 Task: Find connections with filter location Ciro Redondo with filter topic #productmanagementwith filter profile language Spanish with filter current company Lenovo with filter school Shri Mata Vaishno Devi University with filter industry Engineering Services with filter service category Date Entry with filter keywords title Sales Associate
Action: Mouse moved to (580, 76)
Screenshot: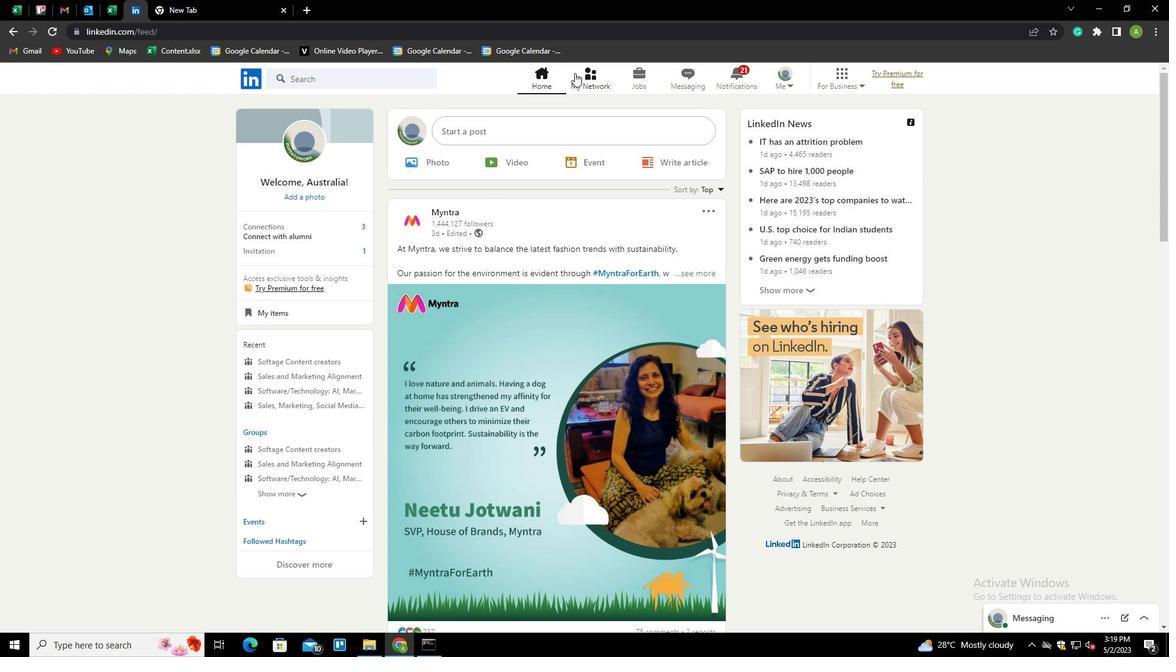 
Action: Mouse pressed left at (580, 76)
Screenshot: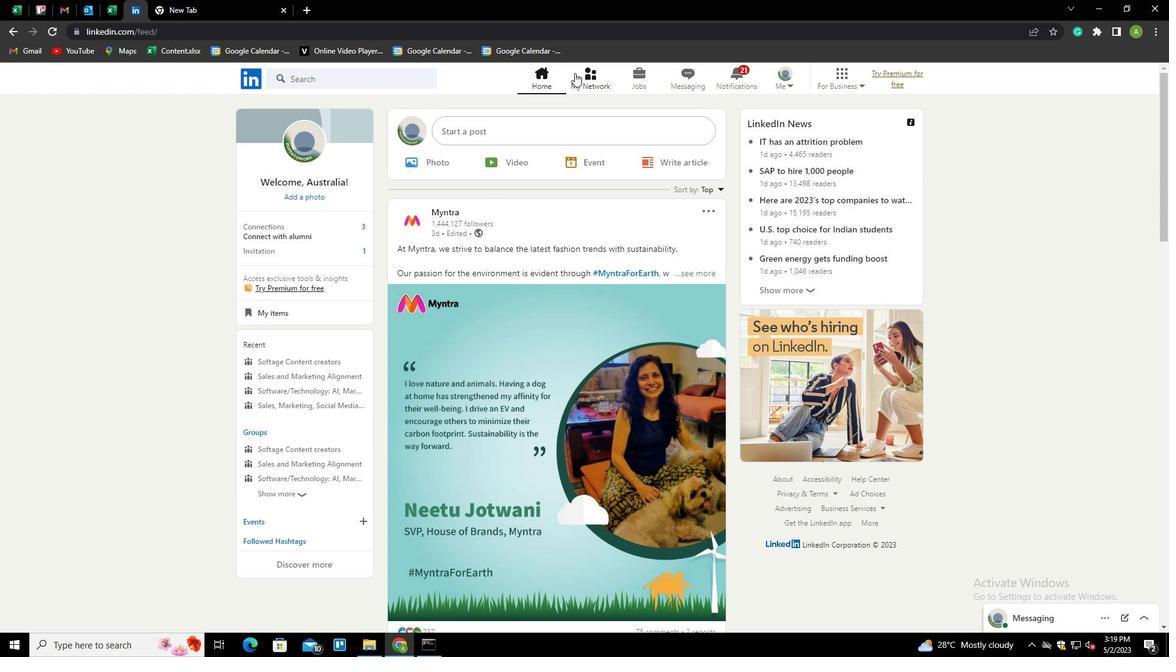 
Action: Mouse moved to (312, 144)
Screenshot: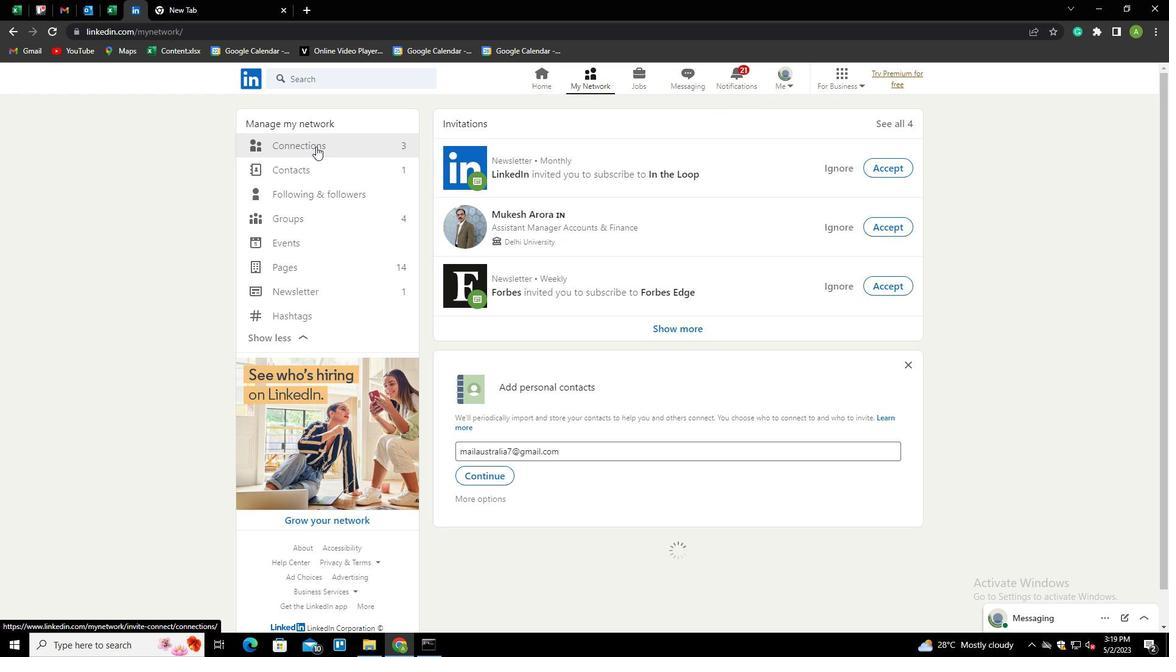 
Action: Mouse pressed left at (312, 144)
Screenshot: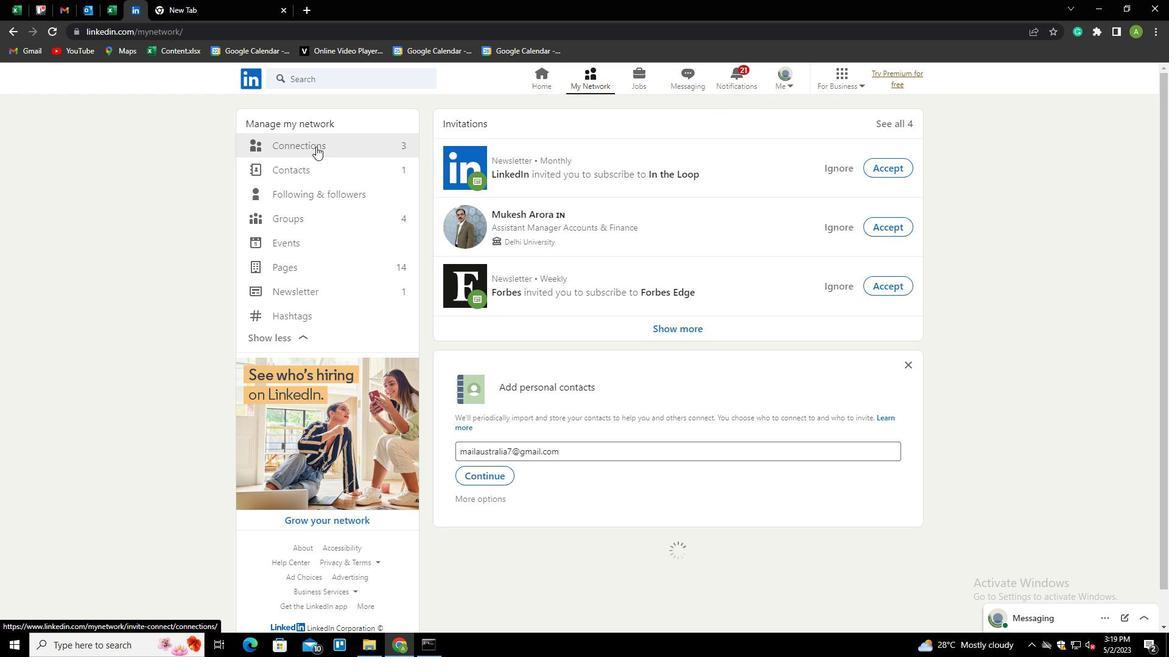 
Action: Mouse moved to (664, 144)
Screenshot: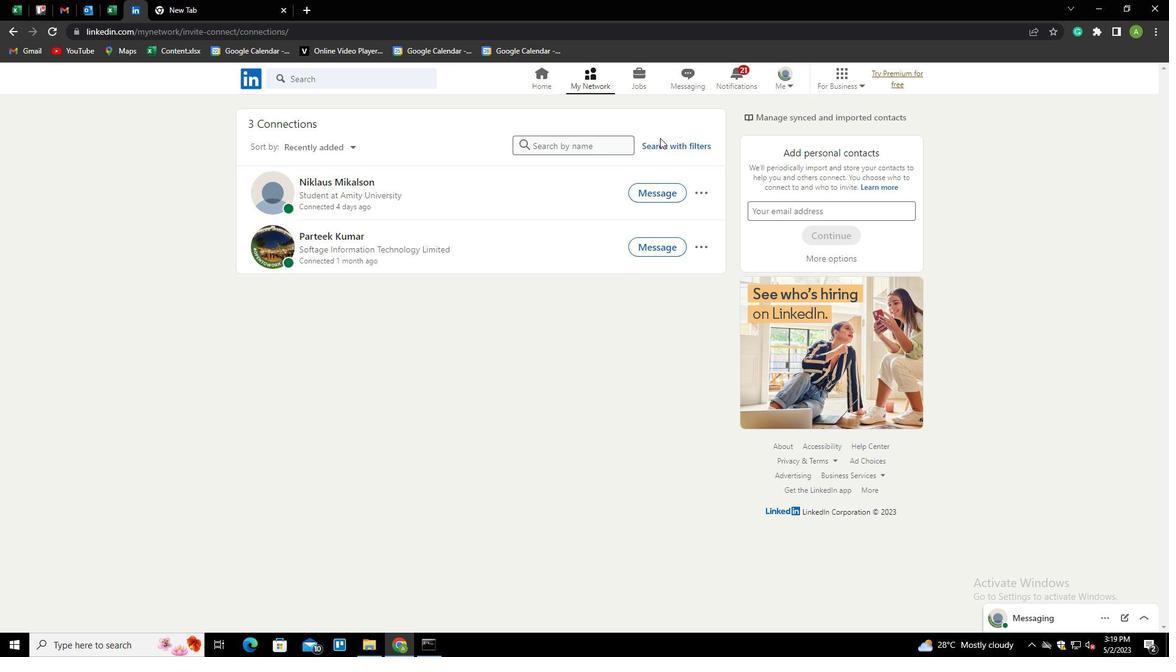 
Action: Mouse pressed left at (664, 144)
Screenshot: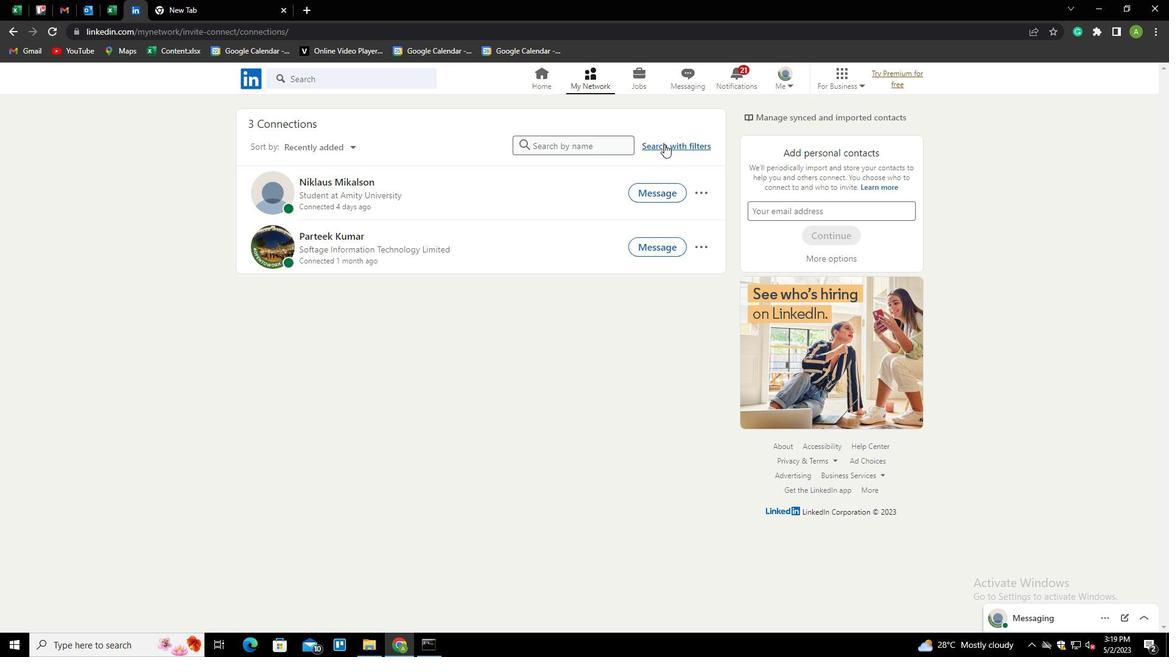 
Action: Mouse moved to (624, 112)
Screenshot: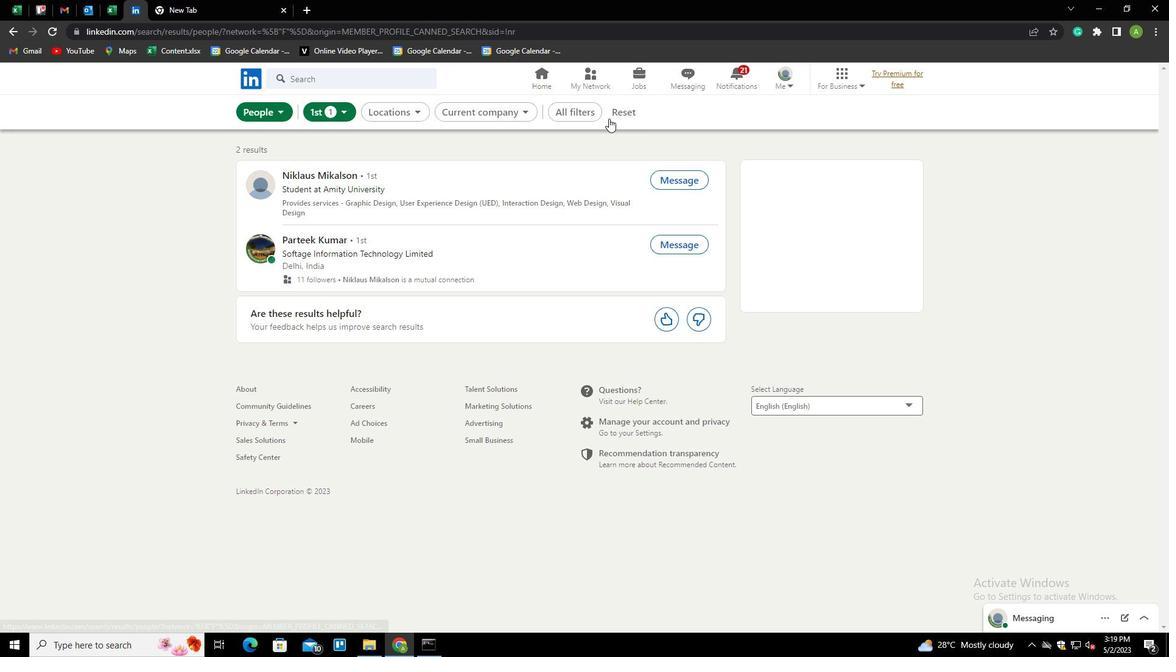 
Action: Mouse pressed left at (624, 112)
Screenshot: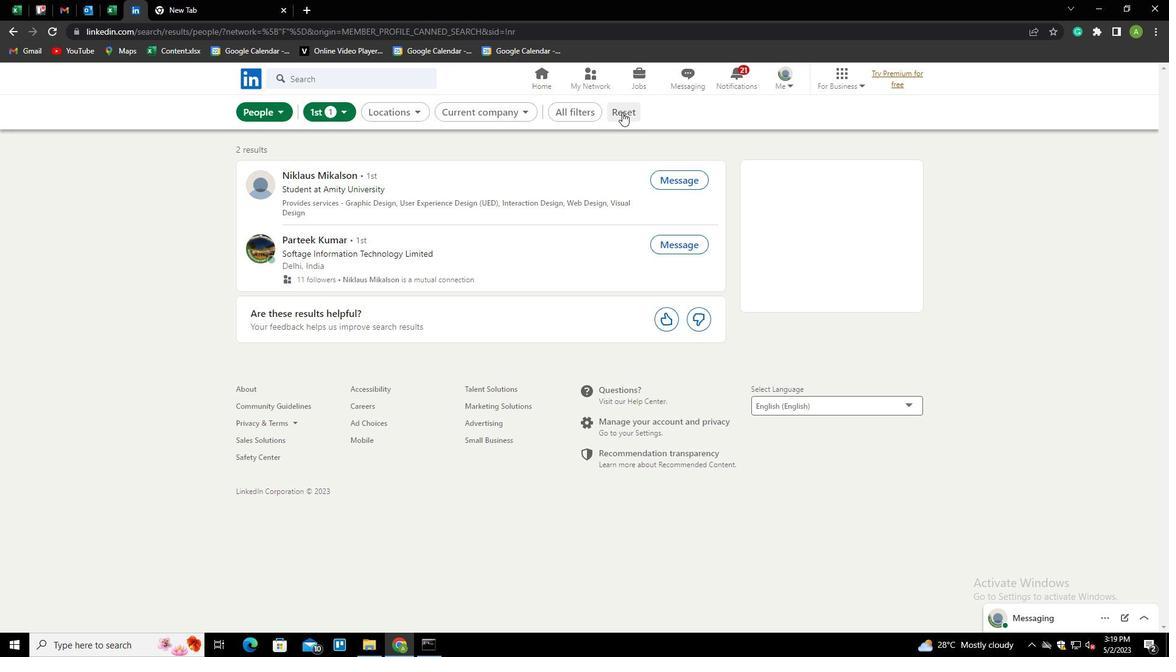 
Action: Mouse moved to (610, 110)
Screenshot: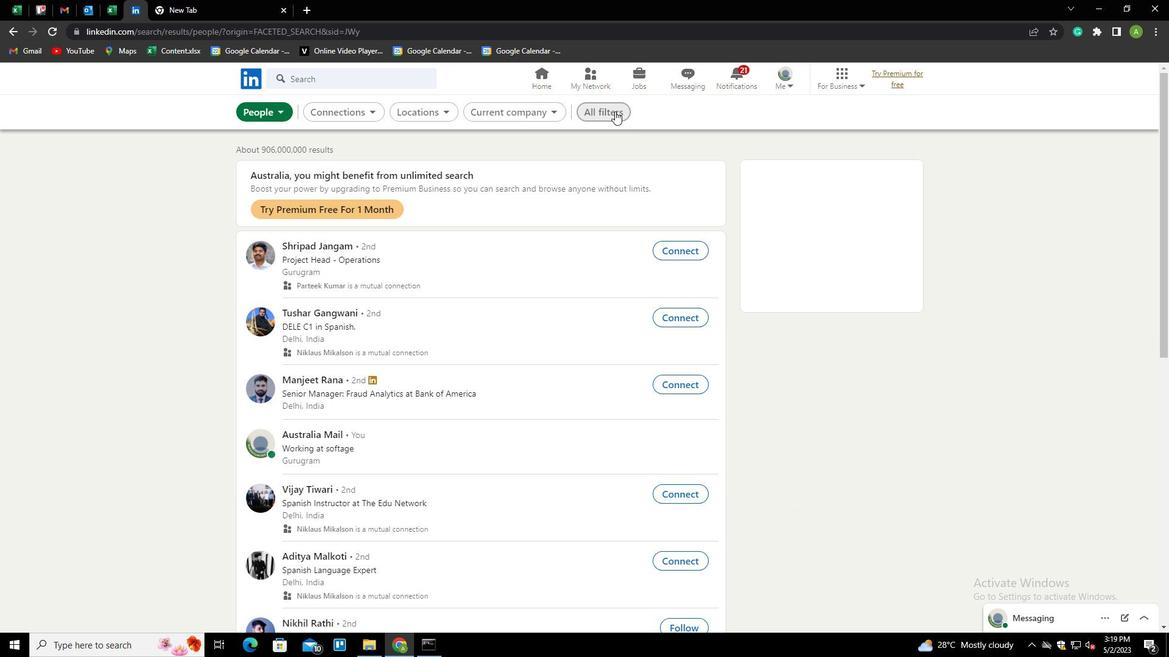 
Action: Mouse pressed left at (610, 110)
Screenshot: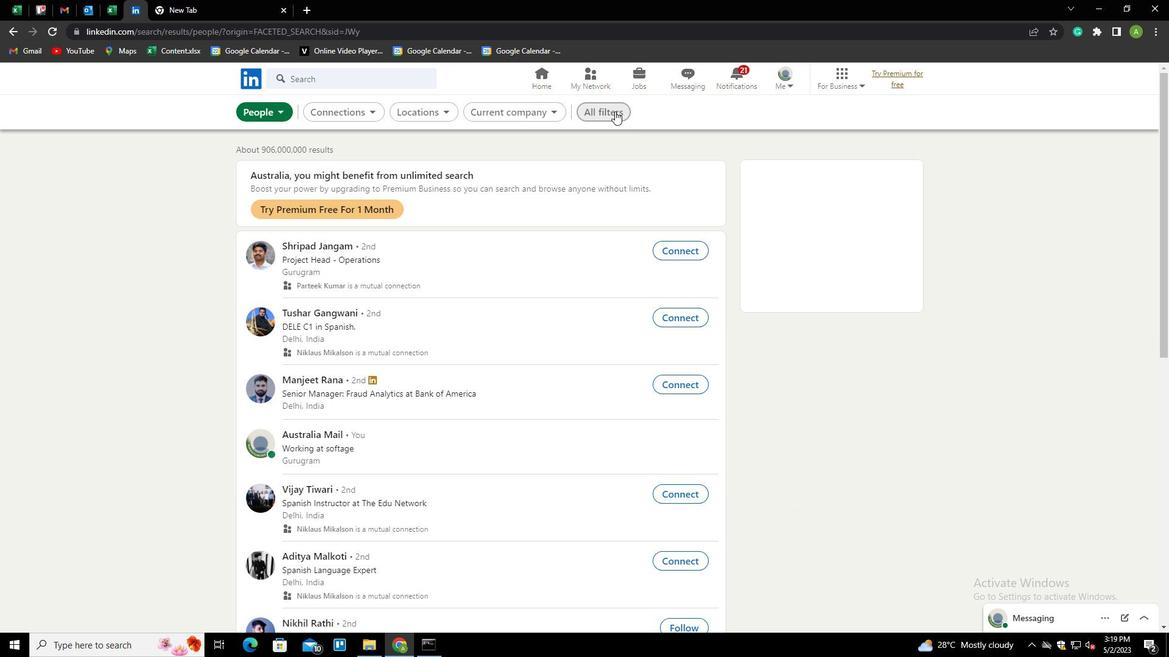 
Action: Mouse moved to (957, 274)
Screenshot: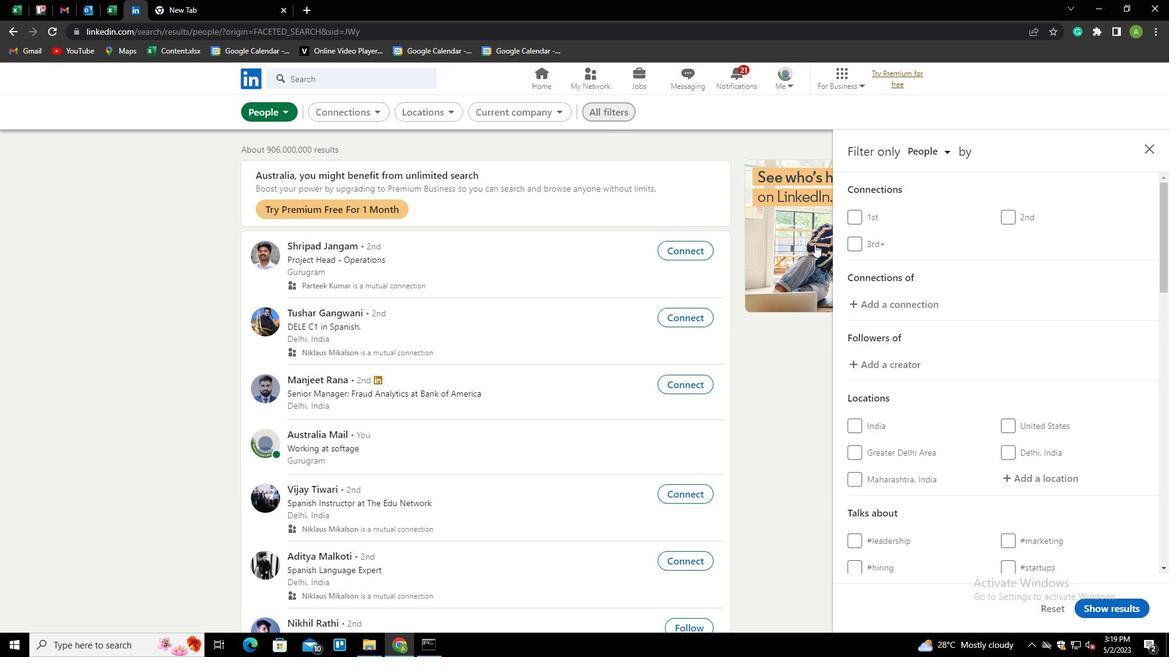 
Action: Mouse scrolled (957, 273) with delta (0, 0)
Screenshot: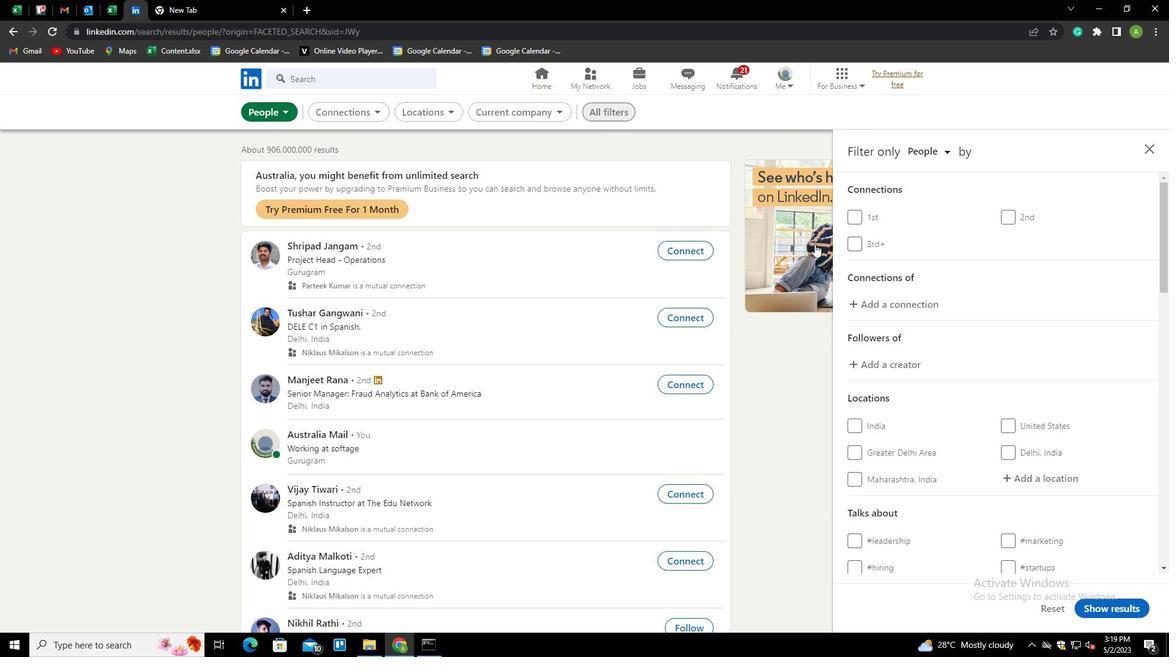 
Action: Mouse scrolled (957, 273) with delta (0, 0)
Screenshot: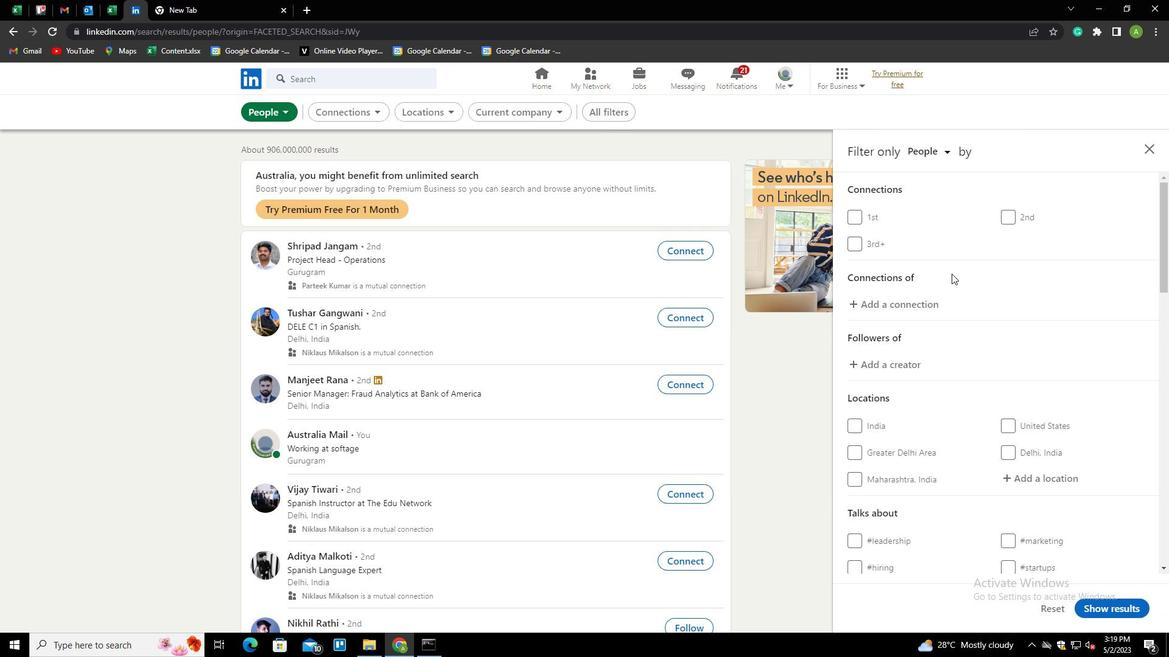 
Action: Mouse scrolled (957, 273) with delta (0, 0)
Screenshot: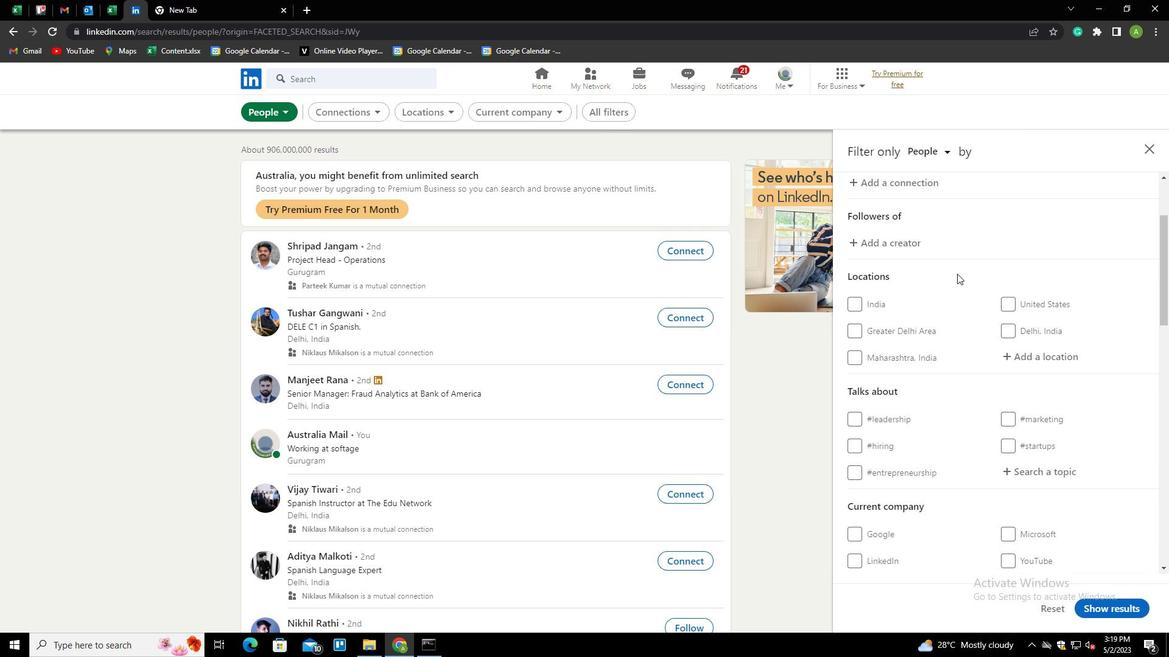 
Action: Mouse moved to (1037, 286)
Screenshot: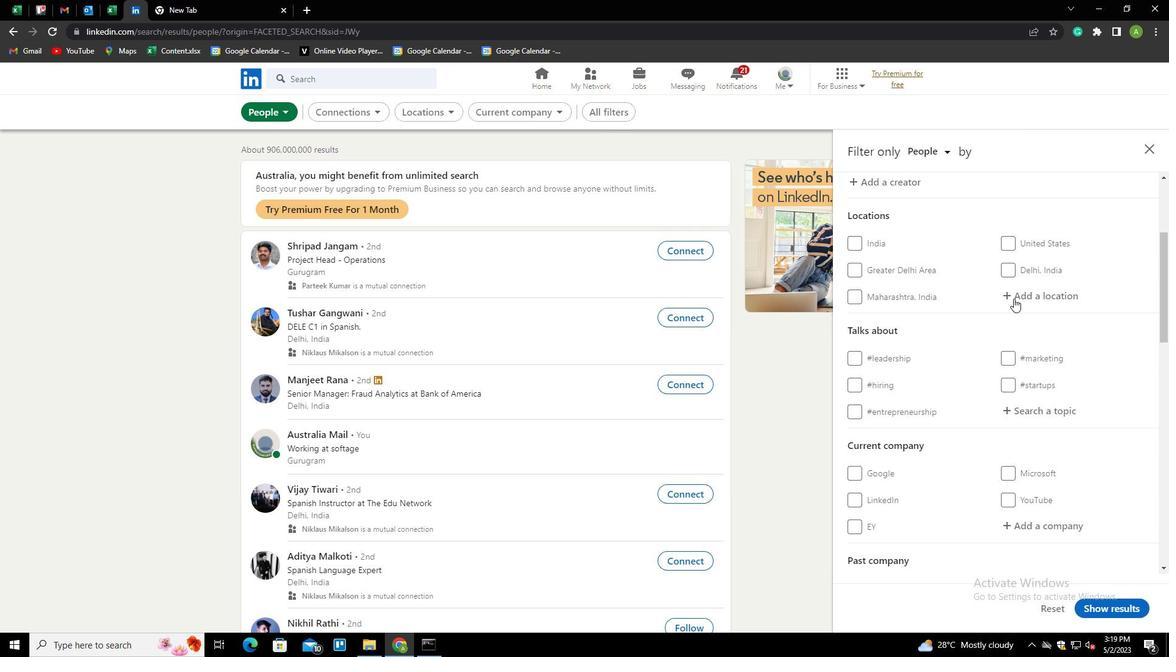 
Action: Mouse pressed left at (1037, 286)
Screenshot: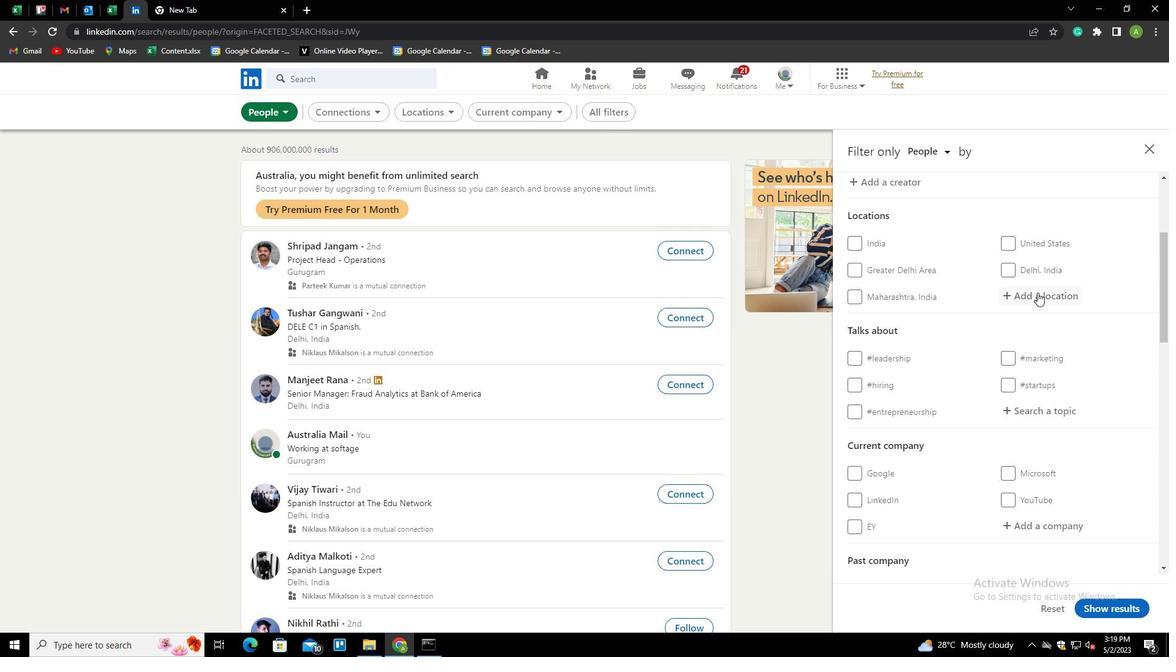 
Action: Mouse moved to (1037, 286)
Screenshot: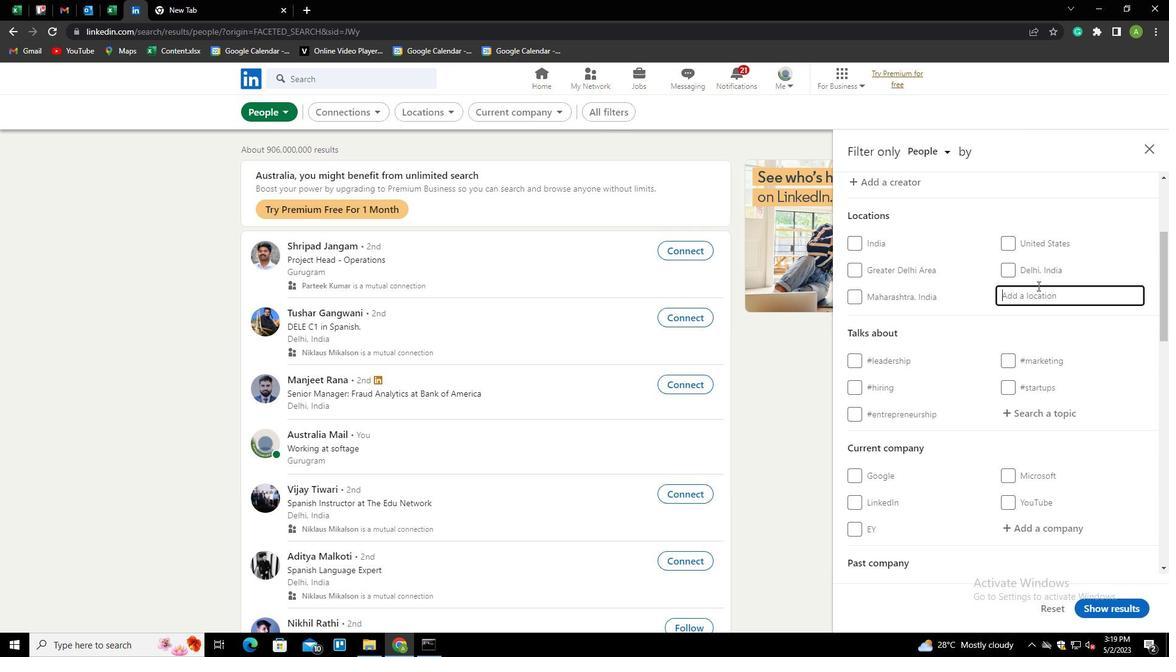 
Action: Key pressed <Key.shift>CIRO<Key.space><Key.shift>REDONDO
Screenshot: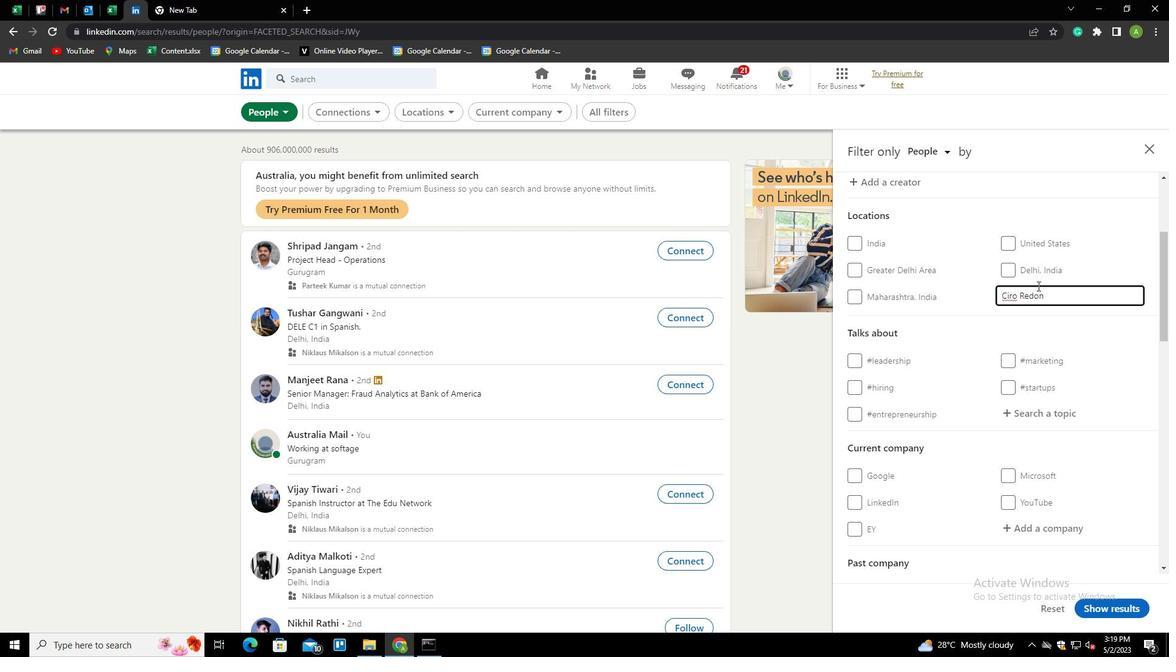 
Action: Mouse moved to (1072, 337)
Screenshot: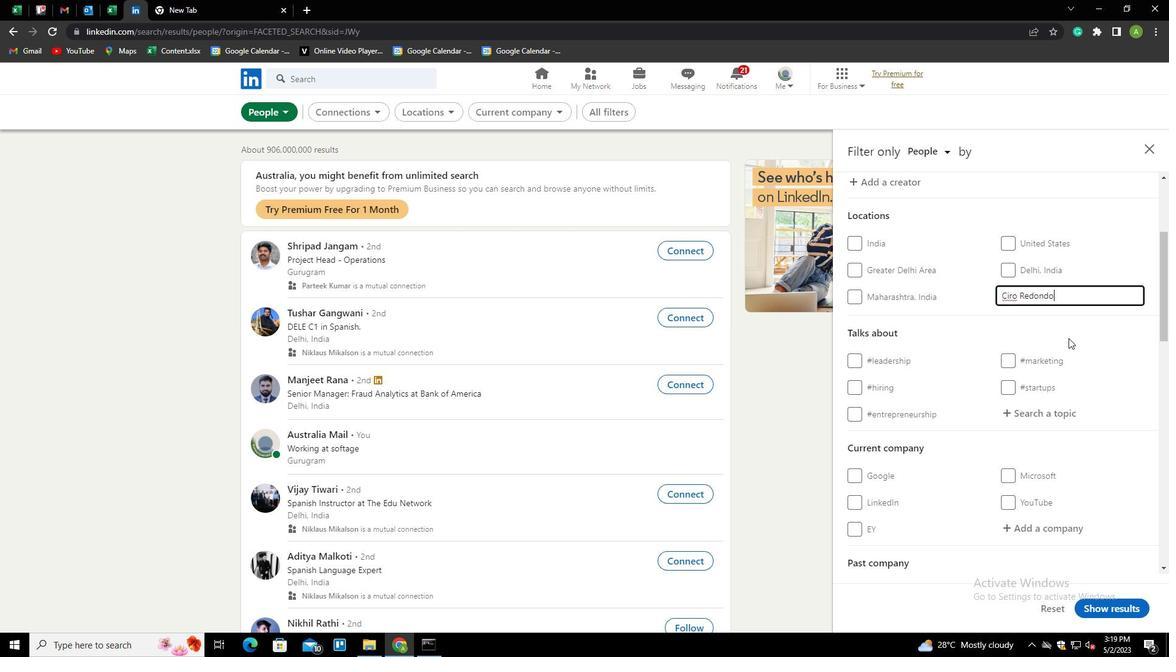 
Action: Mouse pressed left at (1072, 337)
Screenshot: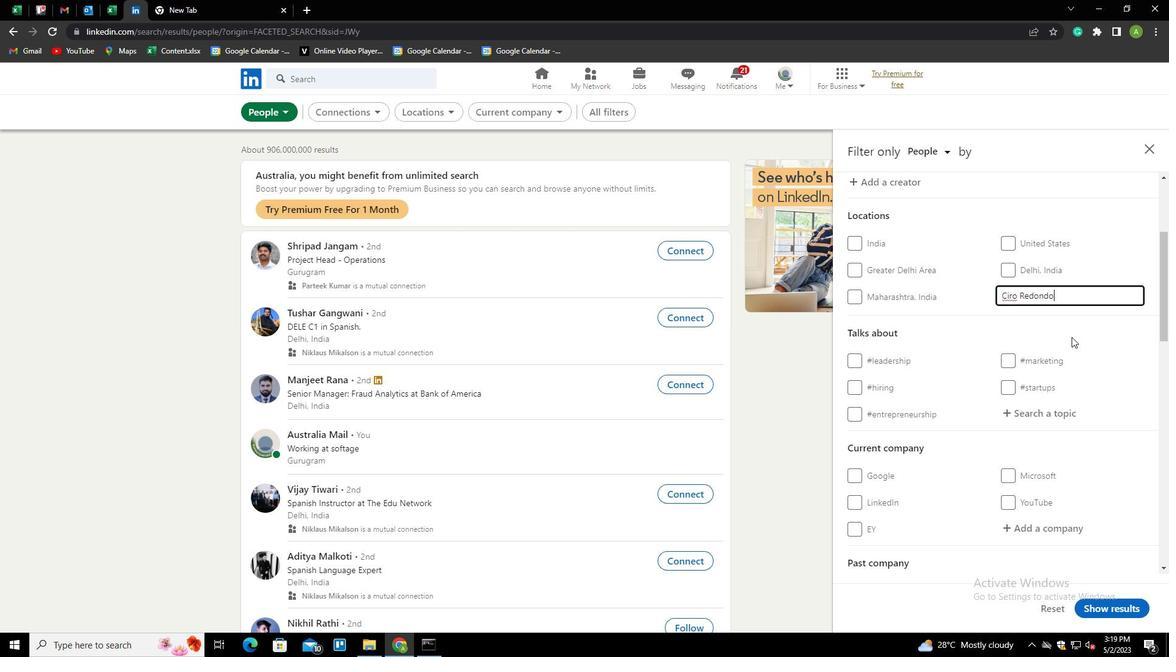 
Action: Mouse moved to (1015, 409)
Screenshot: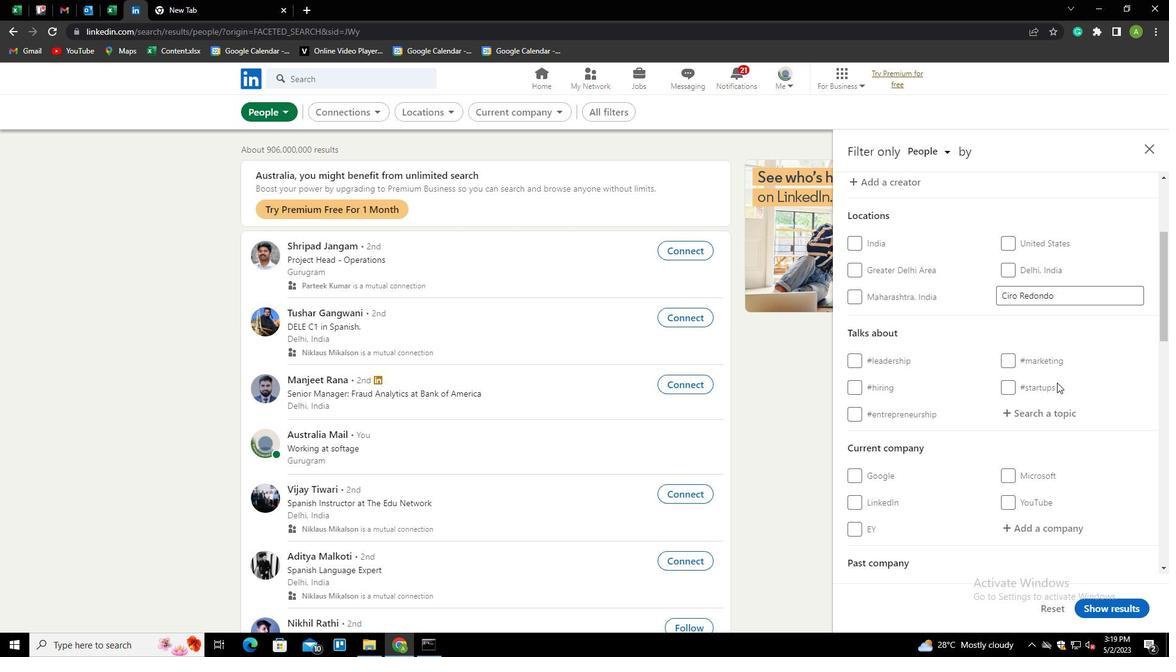 
Action: Mouse pressed left at (1015, 409)
Screenshot: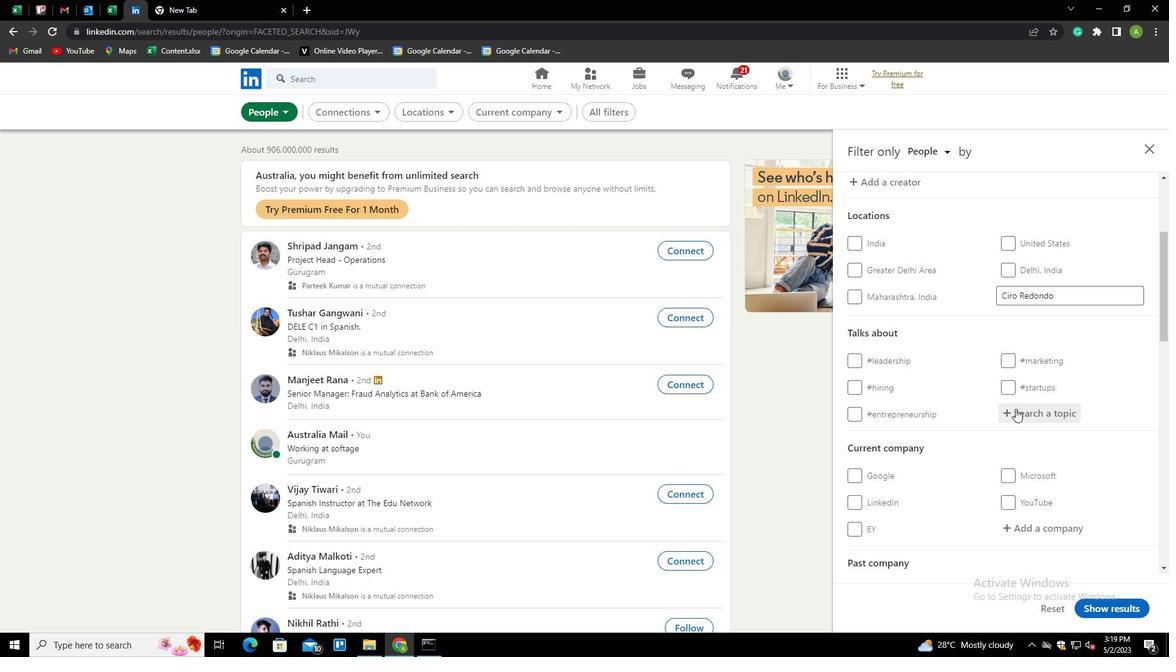 
Action: Mouse moved to (1027, 409)
Screenshot: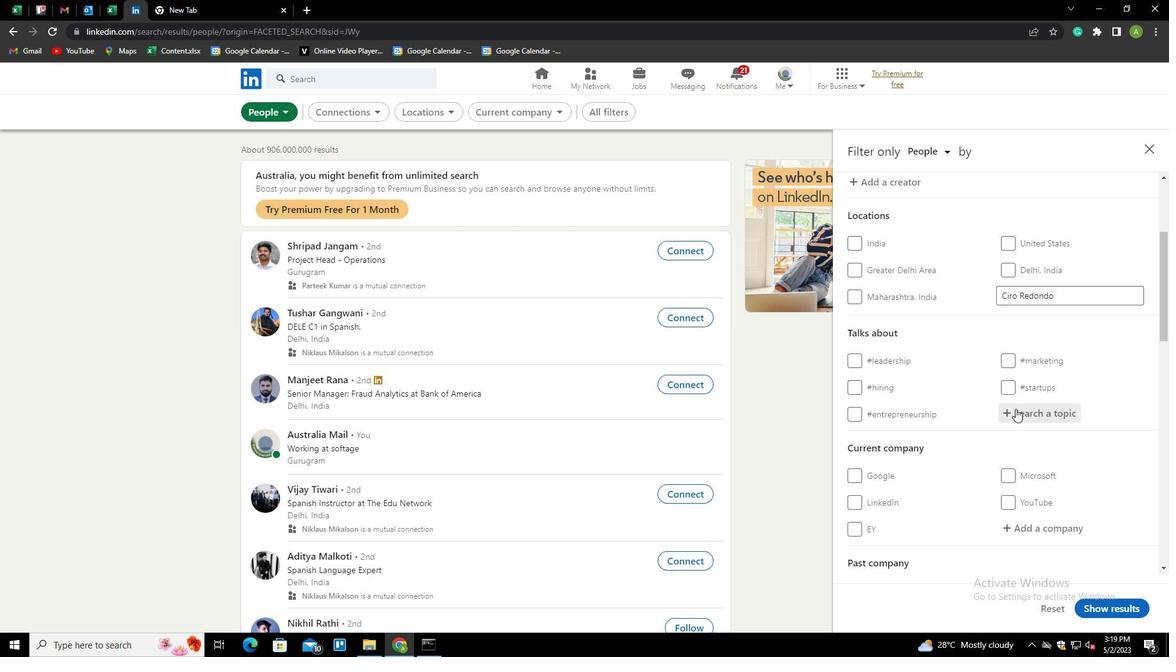 
Action: Mouse pressed left at (1027, 409)
Screenshot: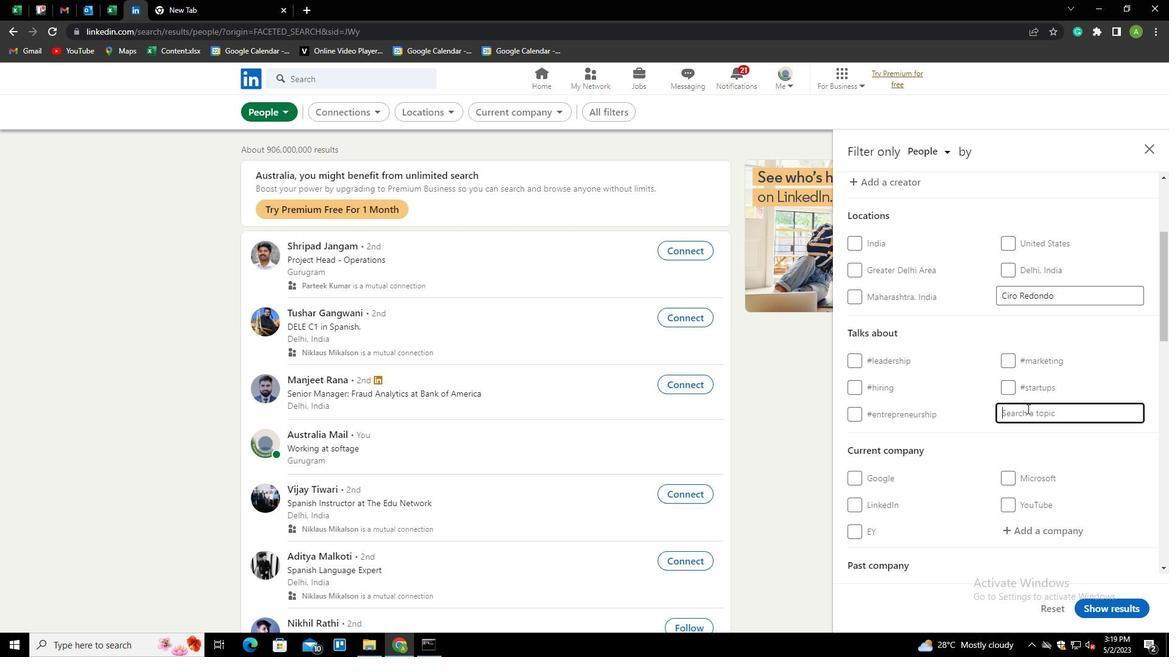 
Action: Key pressed PRODUCTMAN<Key.down><Key.down><Key.enter>
Screenshot: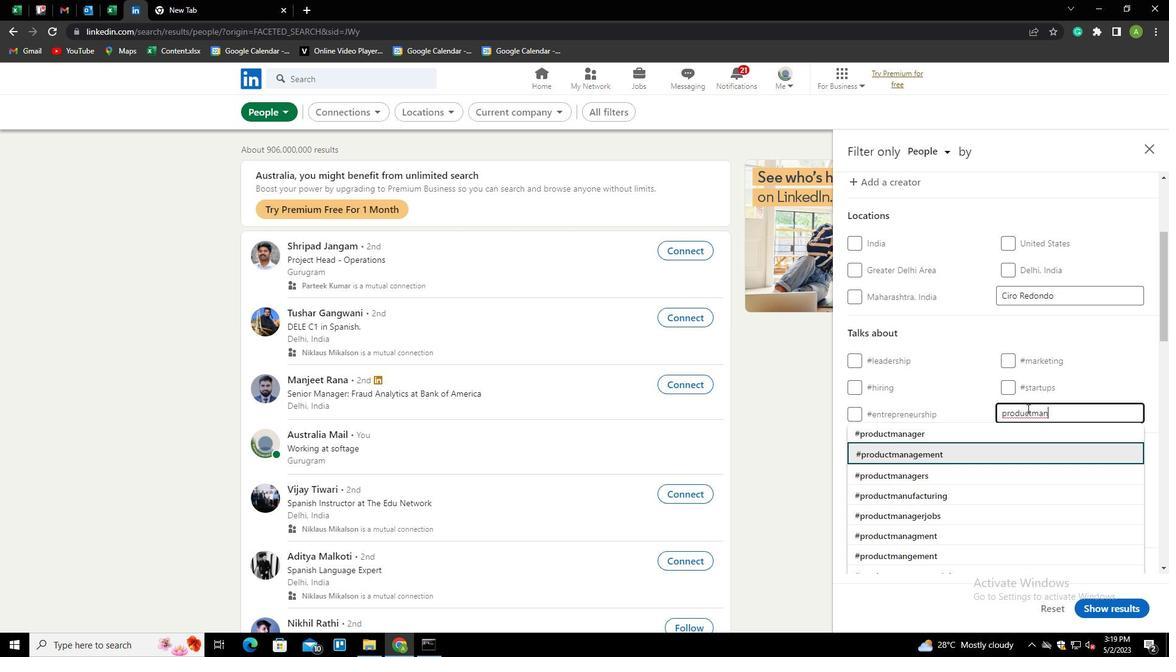 
Action: Mouse moved to (996, 410)
Screenshot: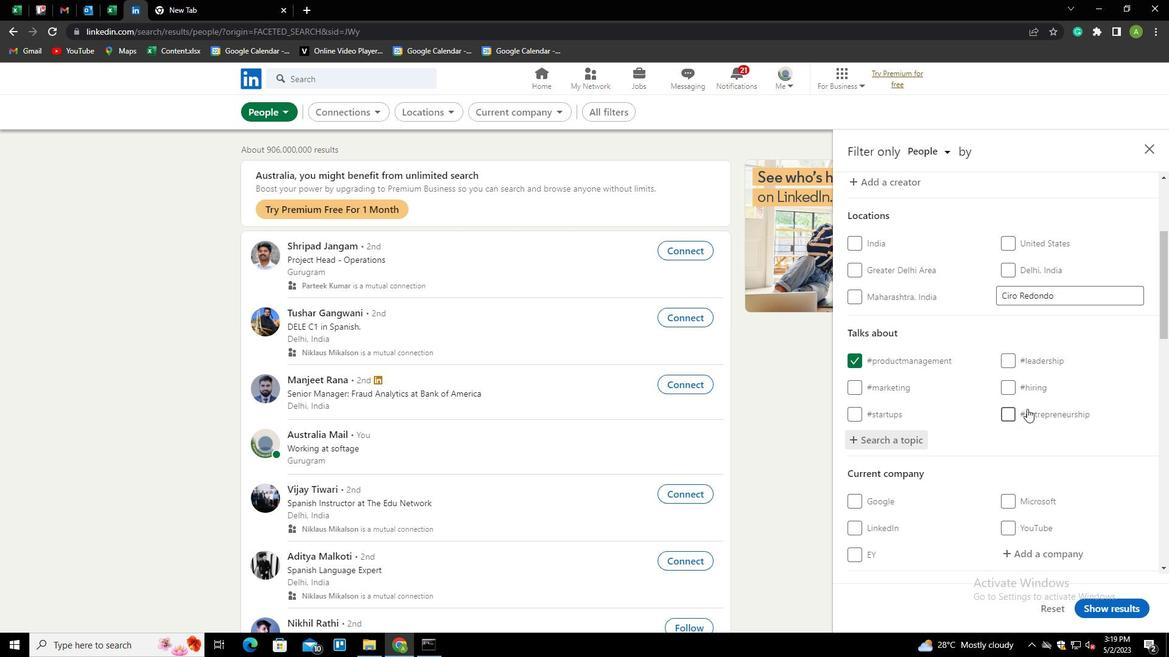 
Action: Mouse scrolled (996, 409) with delta (0, 0)
Screenshot: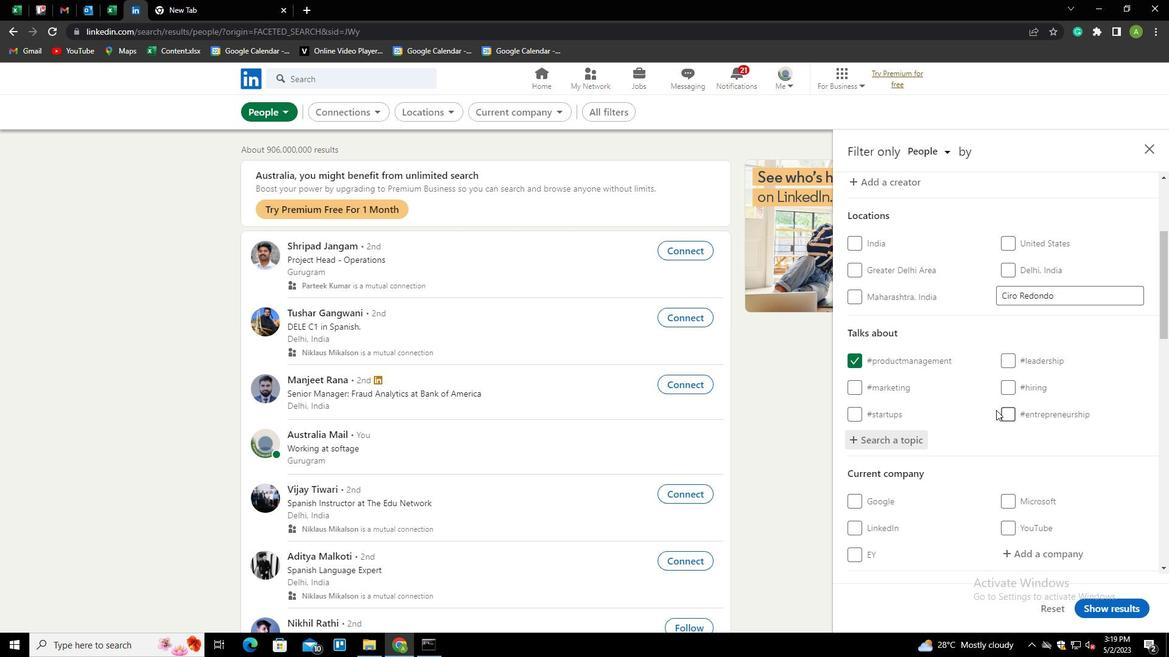 
Action: Mouse scrolled (996, 409) with delta (0, 0)
Screenshot: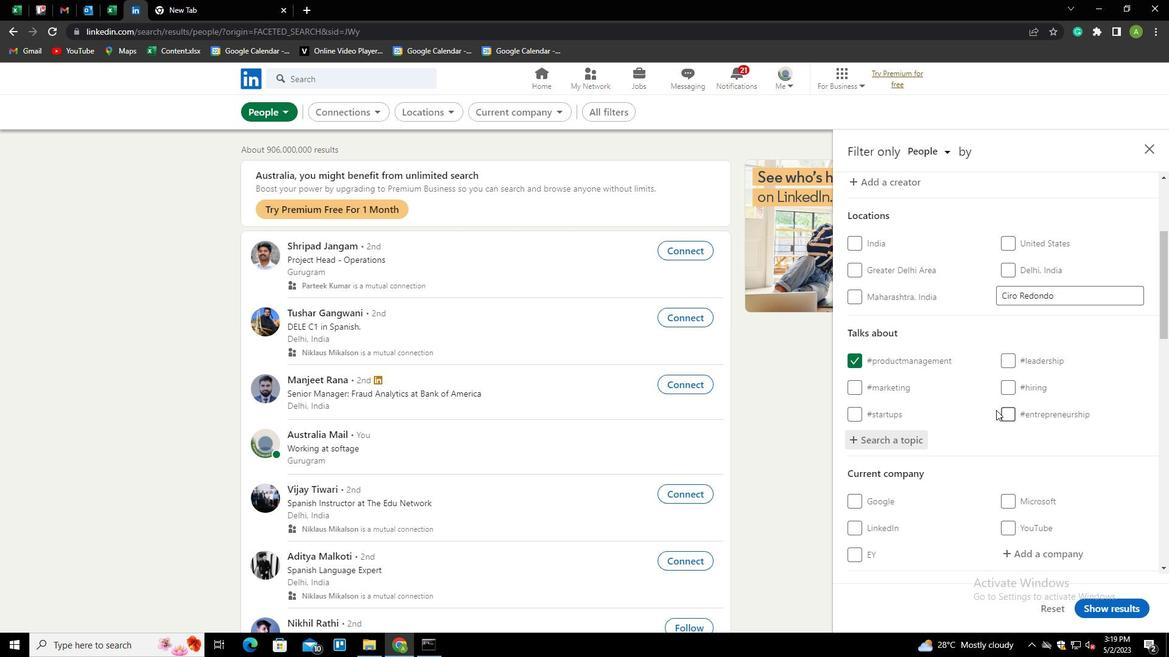 
Action: Mouse scrolled (996, 409) with delta (0, 0)
Screenshot: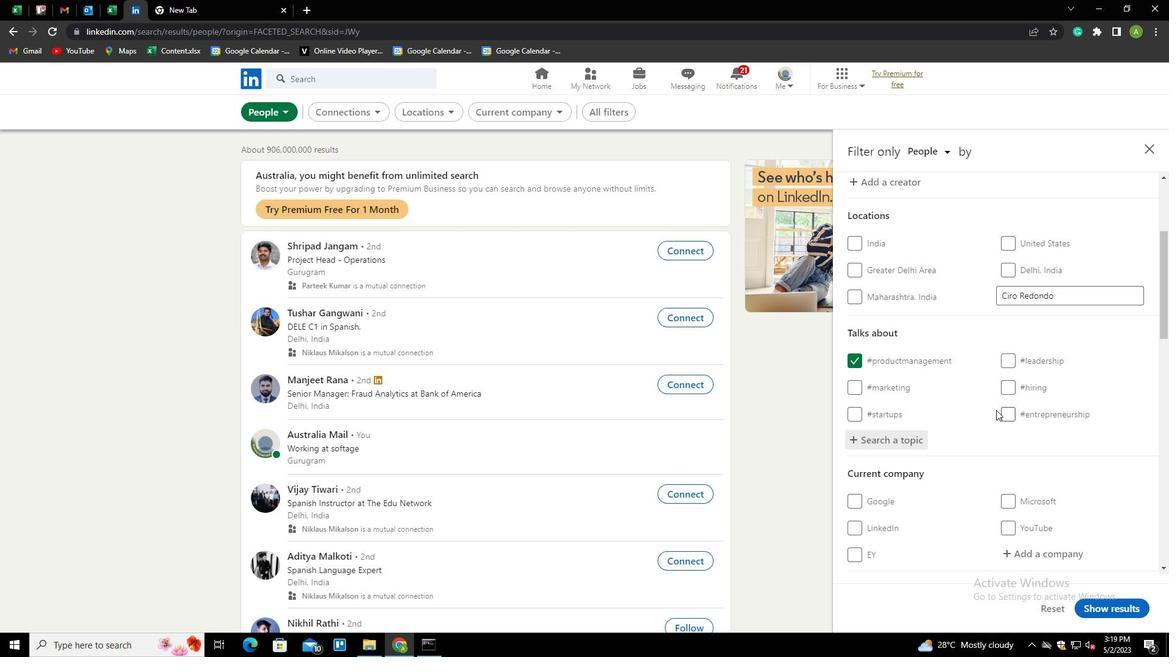 
Action: Mouse scrolled (996, 409) with delta (0, 0)
Screenshot: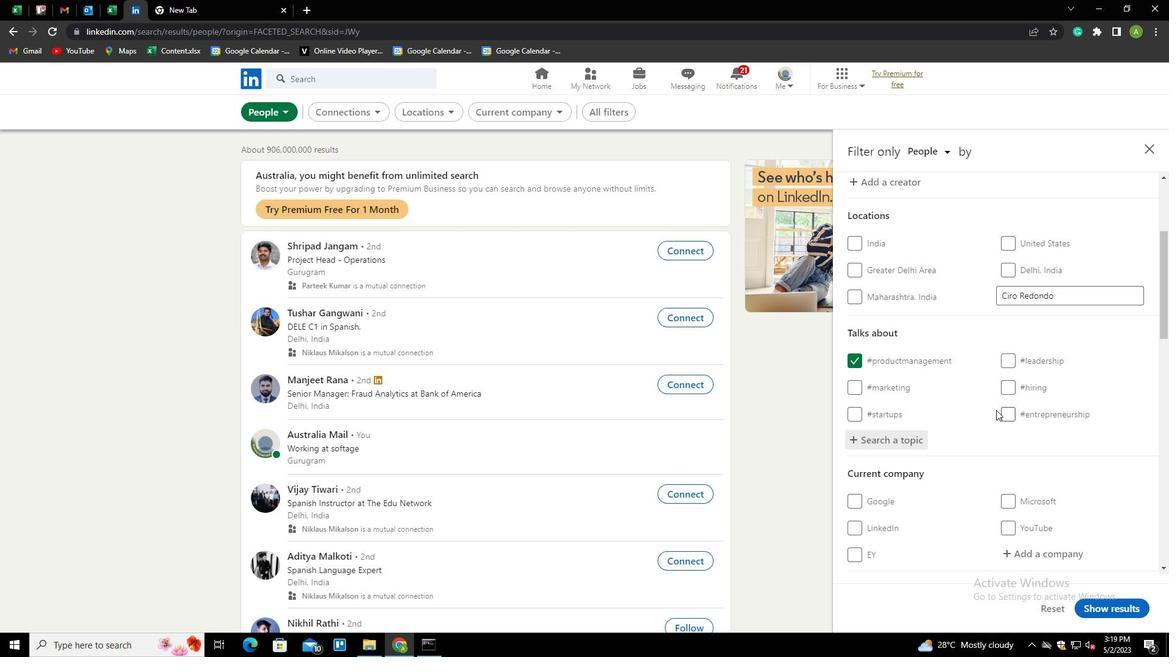 
Action: Mouse scrolled (996, 409) with delta (0, 0)
Screenshot: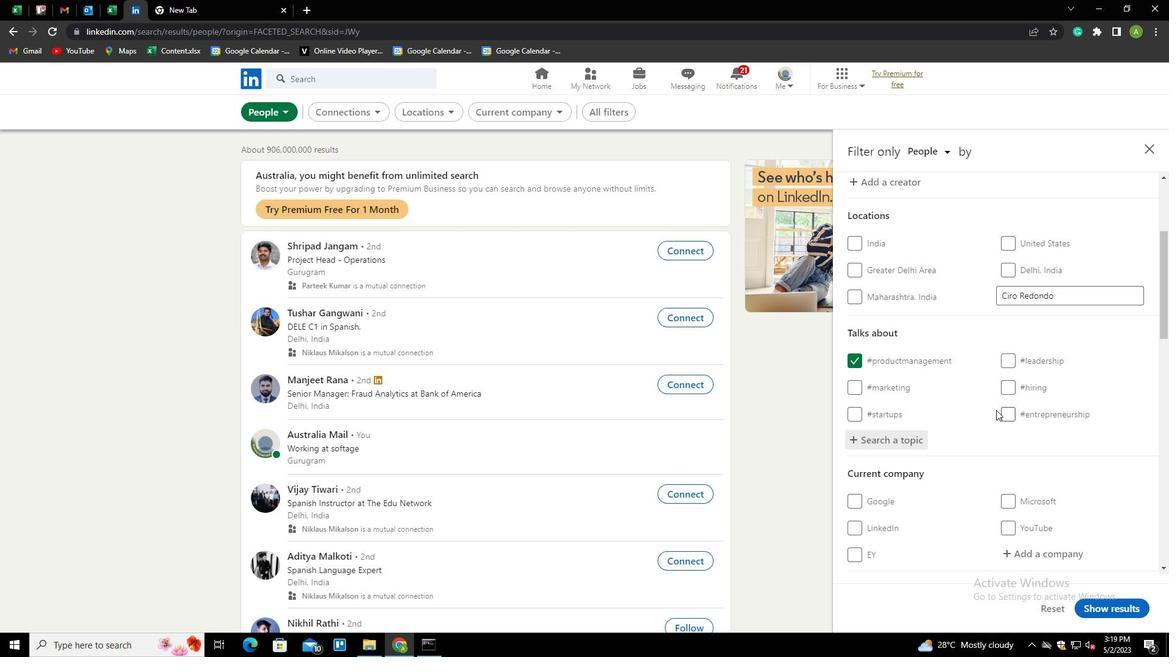 
Action: Mouse scrolled (996, 409) with delta (0, 0)
Screenshot: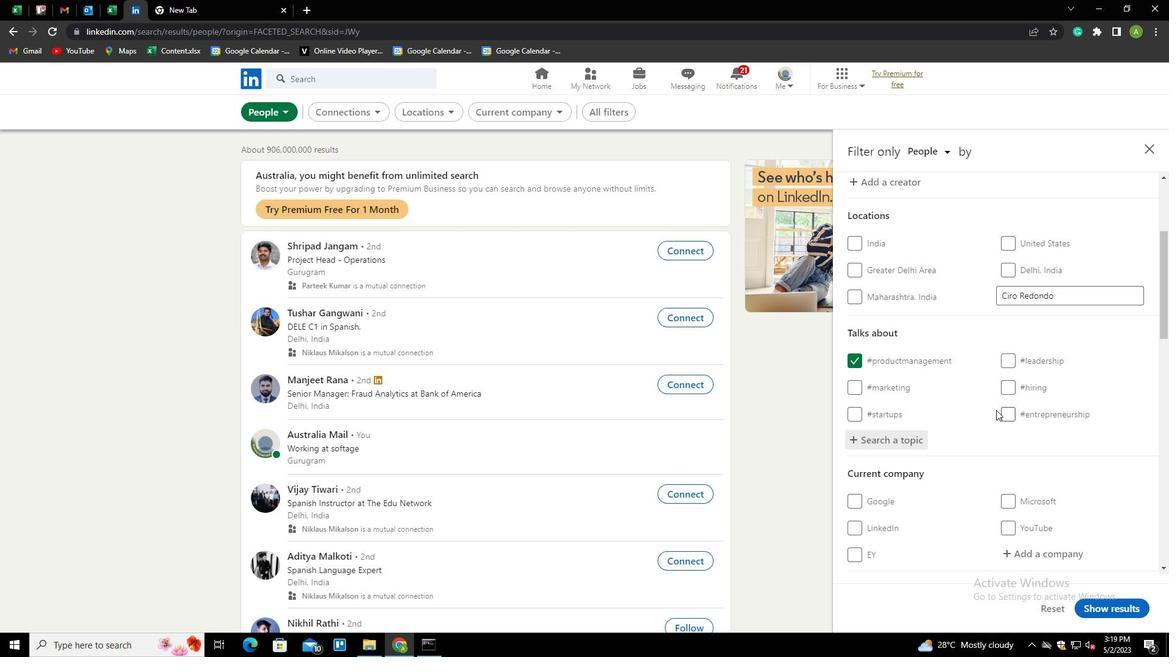 
Action: Mouse scrolled (996, 409) with delta (0, 0)
Screenshot: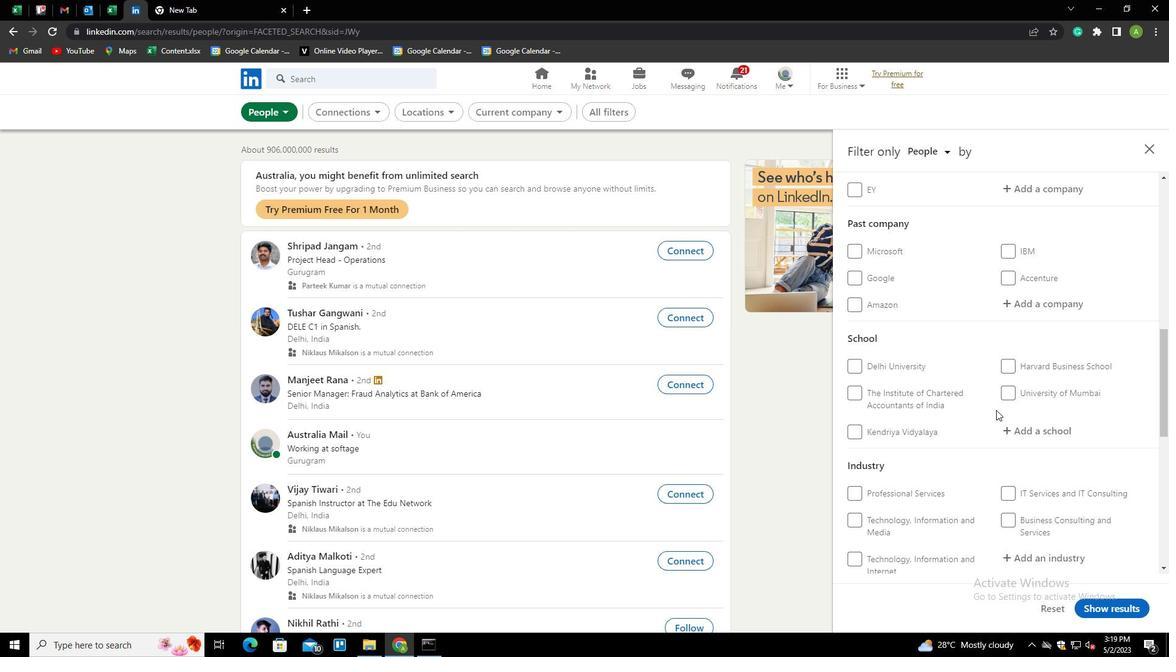 
Action: Mouse scrolled (996, 409) with delta (0, 0)
Screenshot: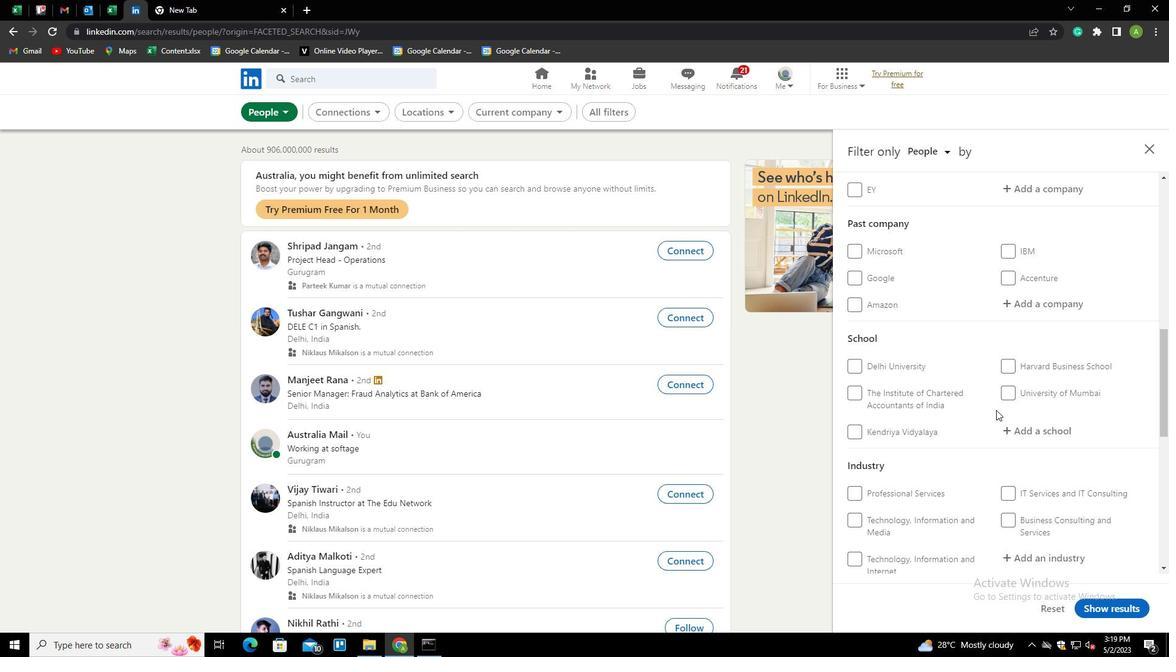 
Action: Mouse scrolled (996, 409) with delta (0, 0)
Screenshot: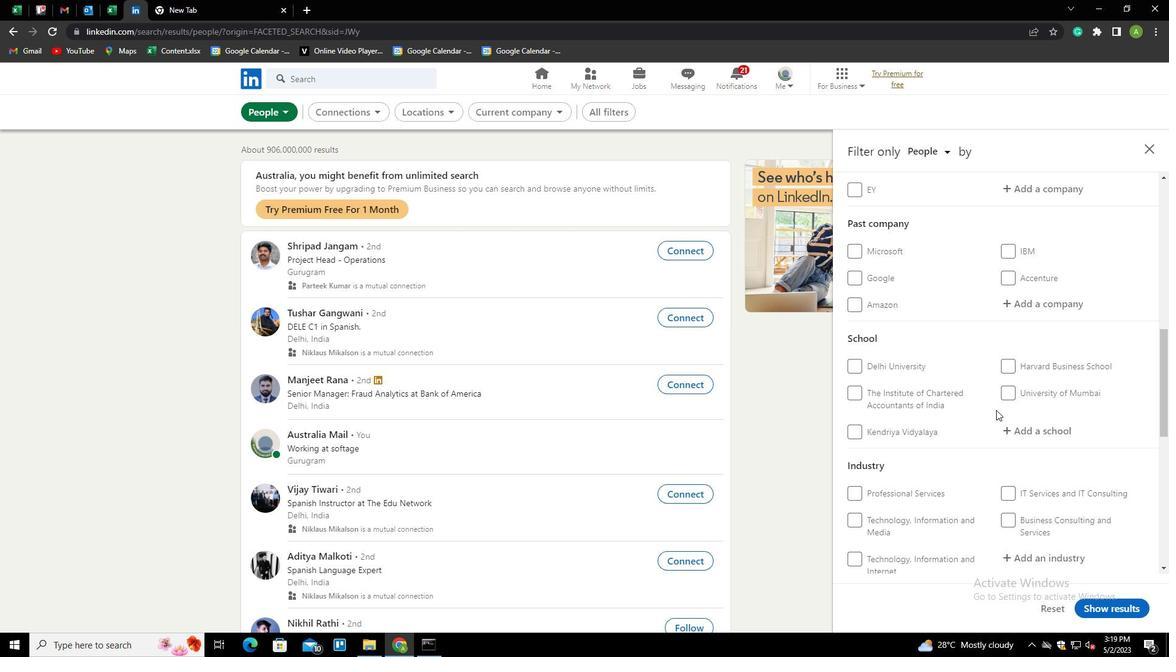
Action: Mouse scrolled (996, 409) with delta (0, 0)
Screenshot: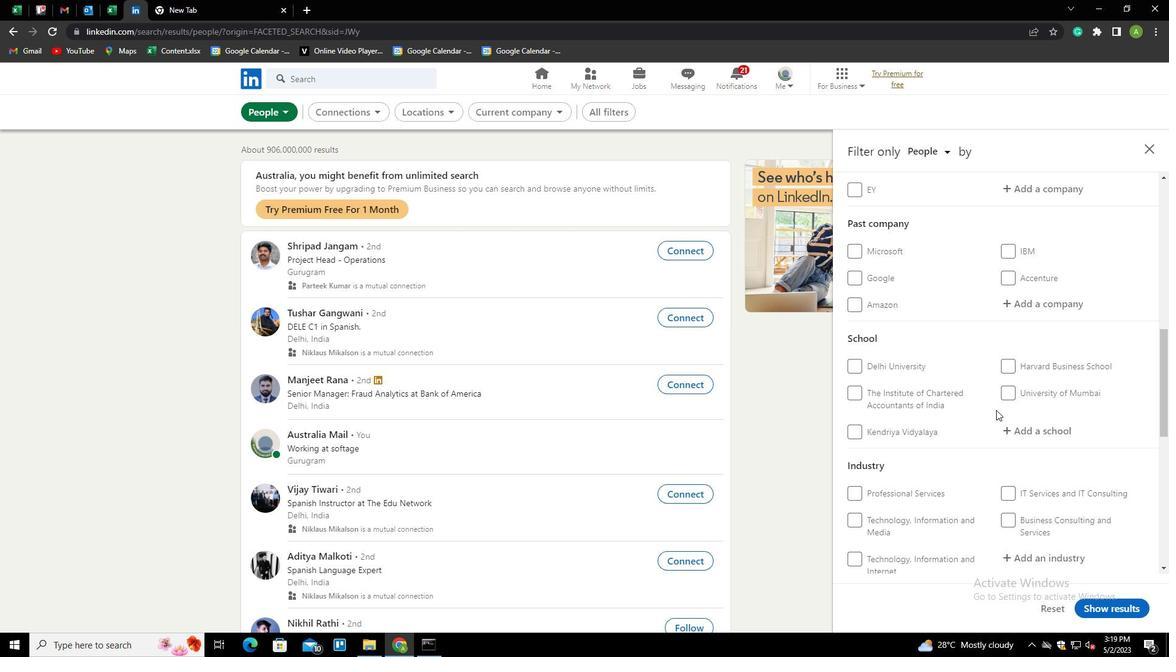 
Action: Mouse moved to (880, 415)
Screenshot: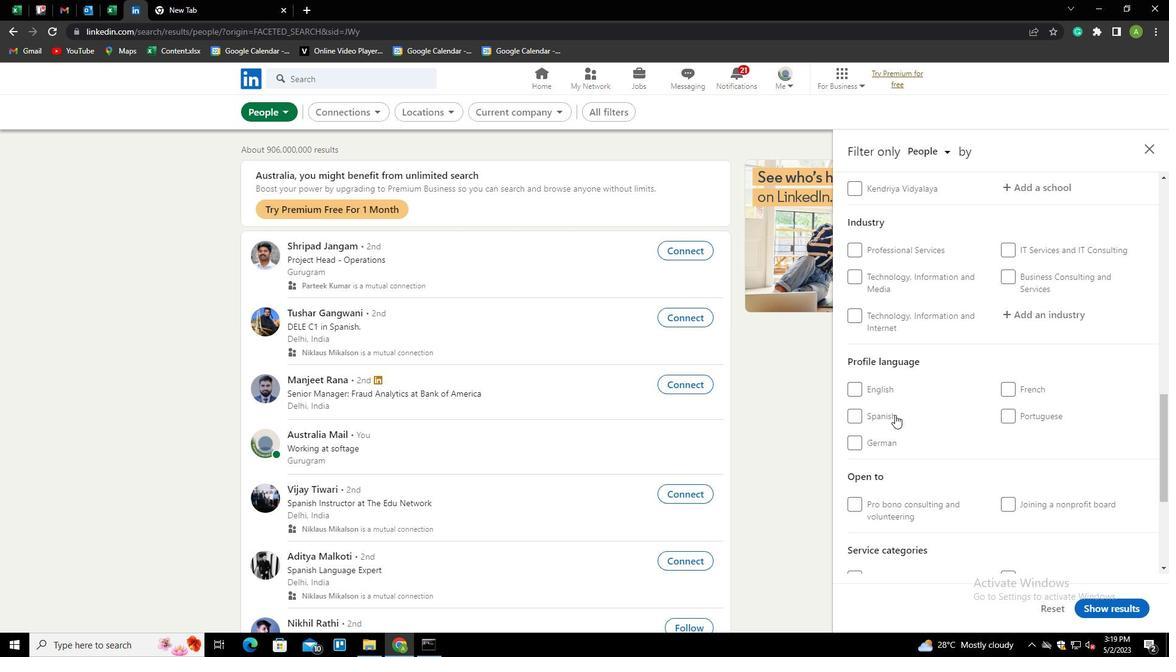 
Action: Mouse pressed left at (880, 415)
Screenshot: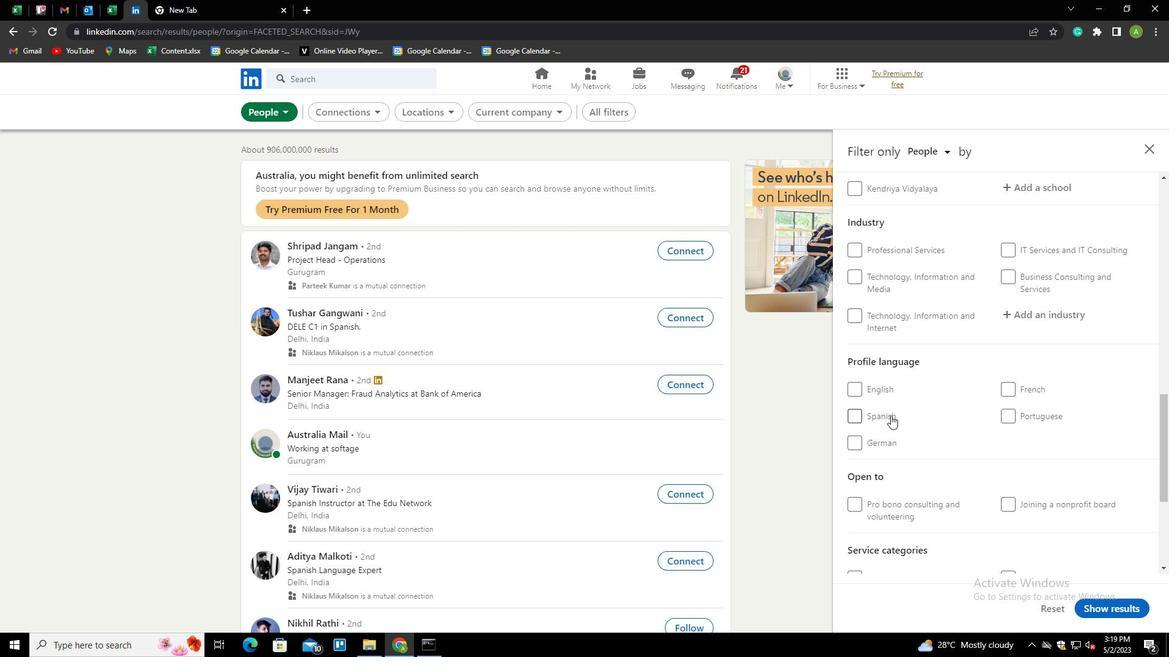 
Action: Mouse moved to (1047, 390)
Screenshot: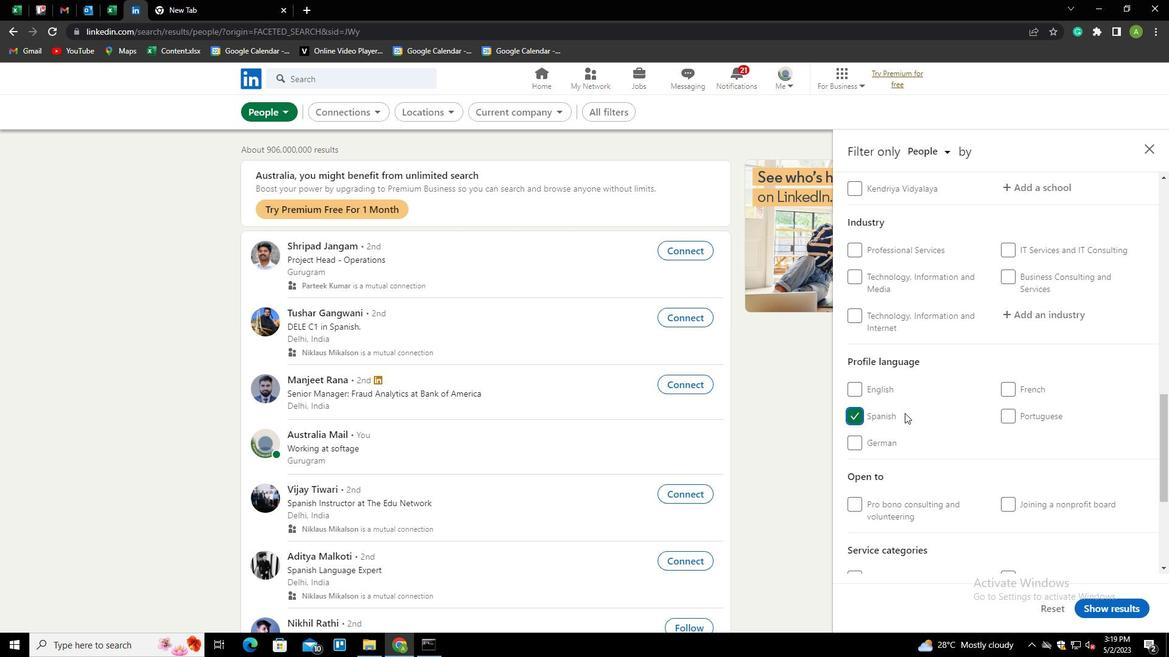 
Action: Mouse scrolled (1047, 390) with delta (0, 0)
Screenshot: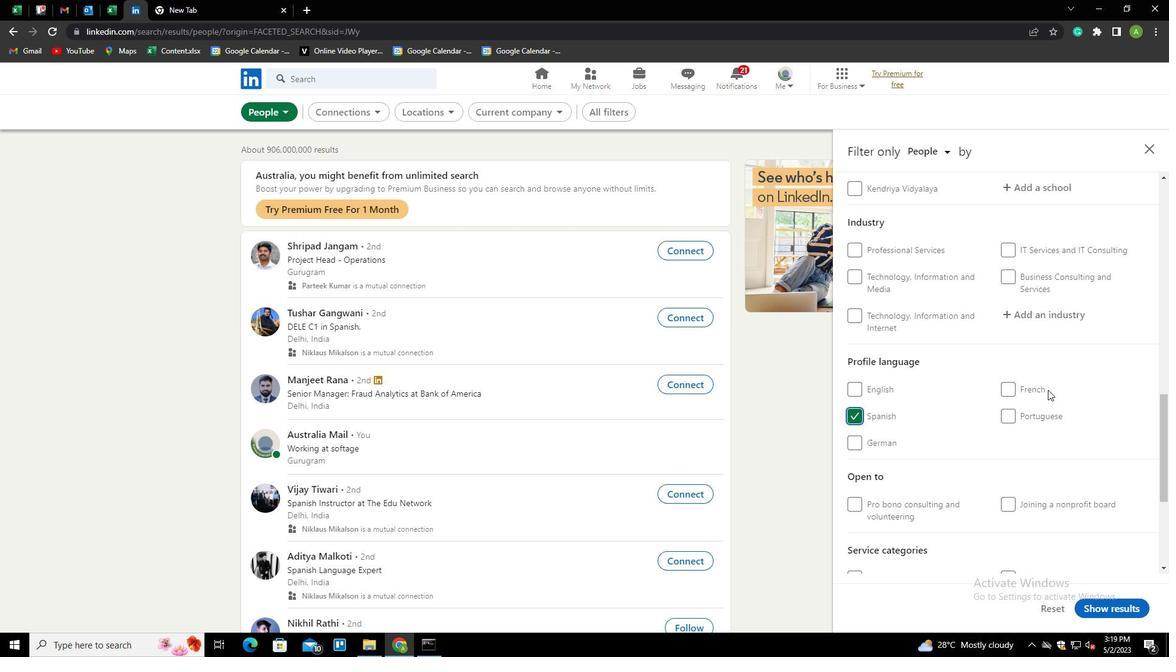 
Action: Mouse scrolled (1047, 390) with delta (0, 0)
Screenshot: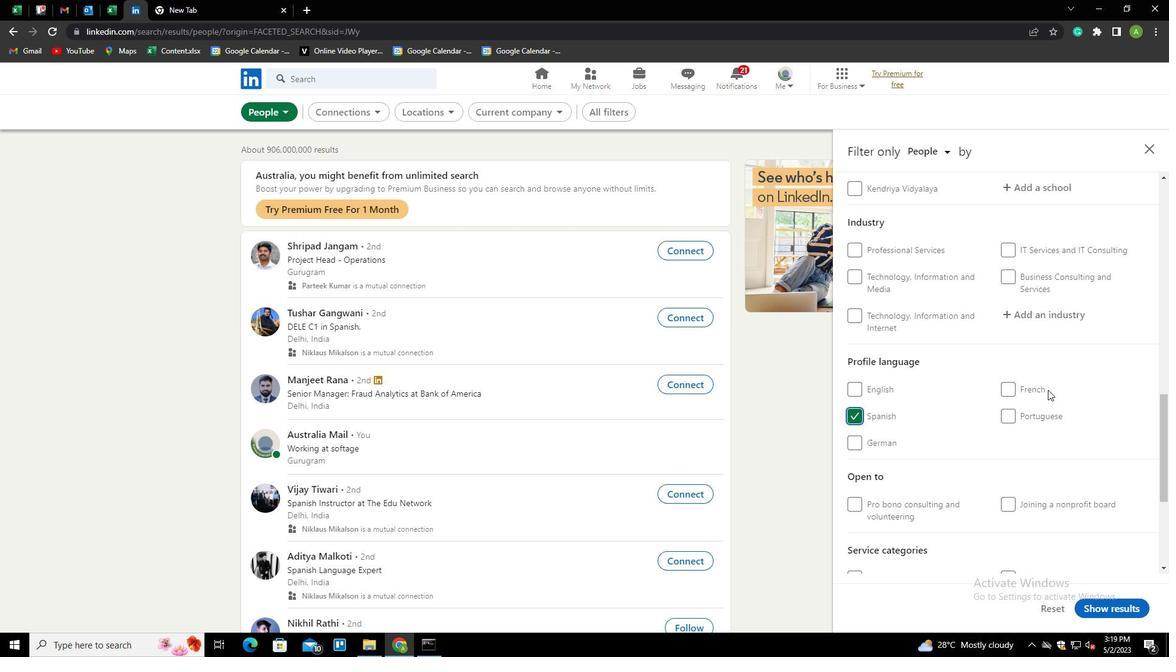 
Action: Mouse scrolled (1047, 390) with delta (0, 0)
Screenshot: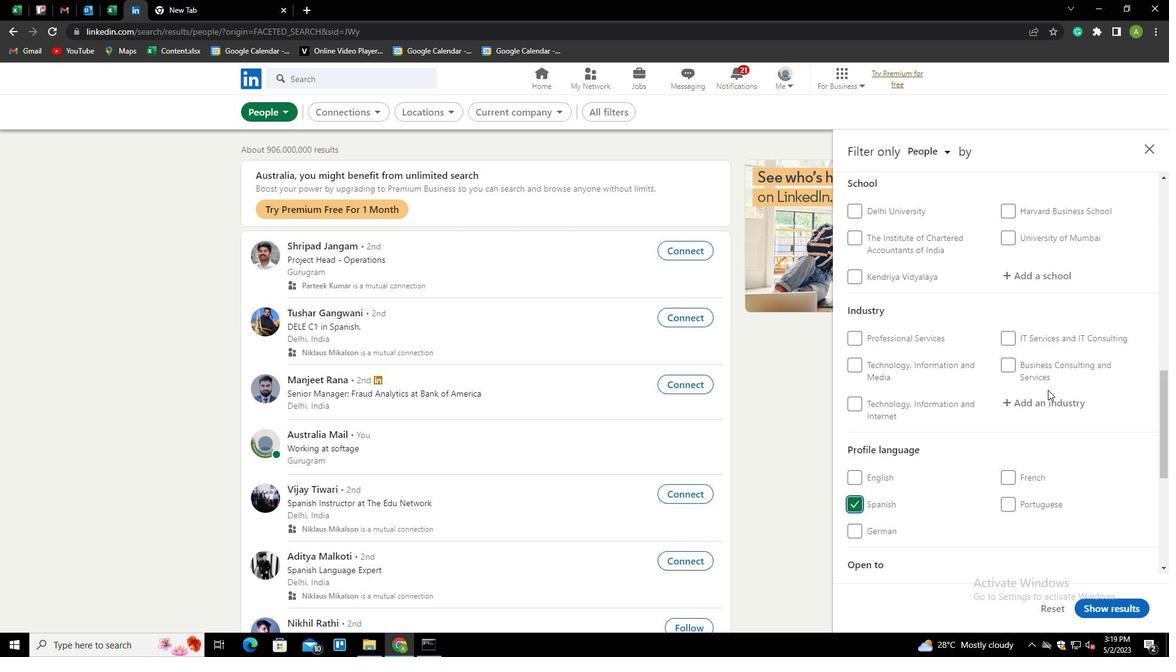 
Action: Mouse scrolled (1047, 390) with delta (0, 0)
Screenshot: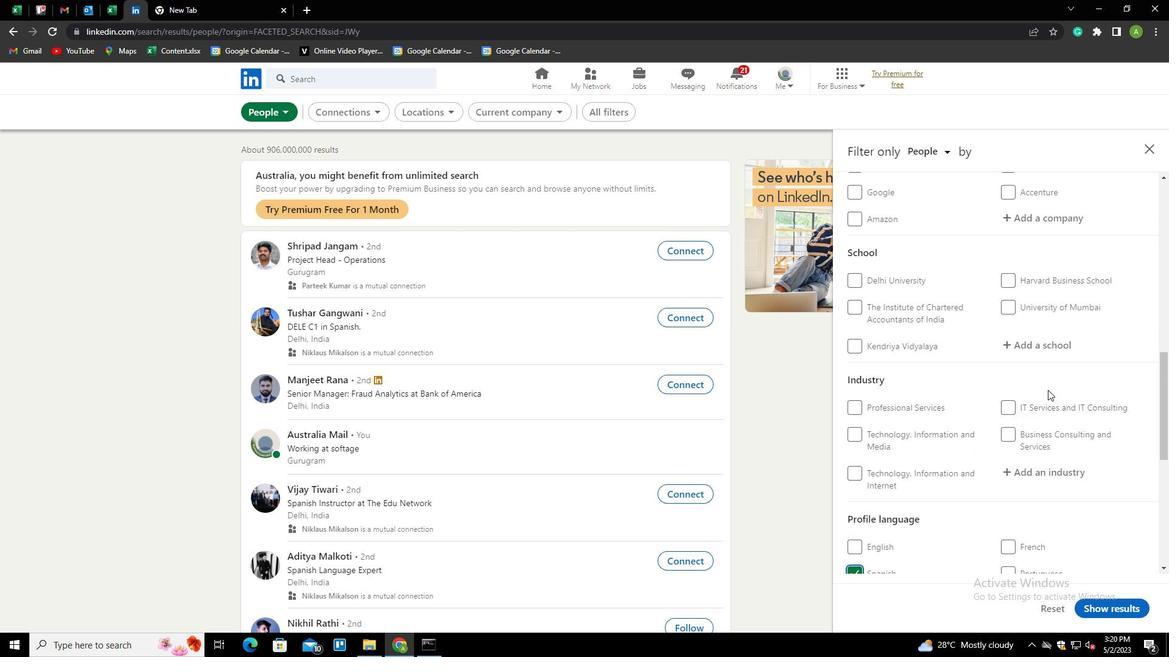 
Action: Mouse scrolled (1047, 390) with delta (0, 0)
Screenshot: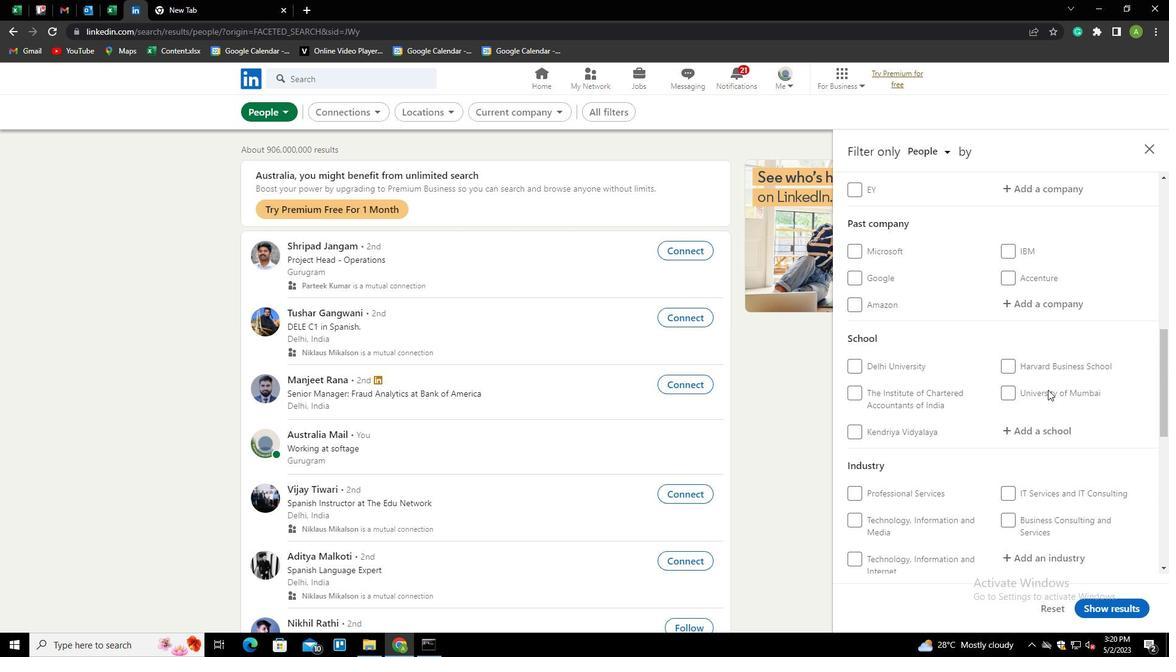 
Action: Mouse scrolled (1047, 390) with delta (0, 0)
Screenshot: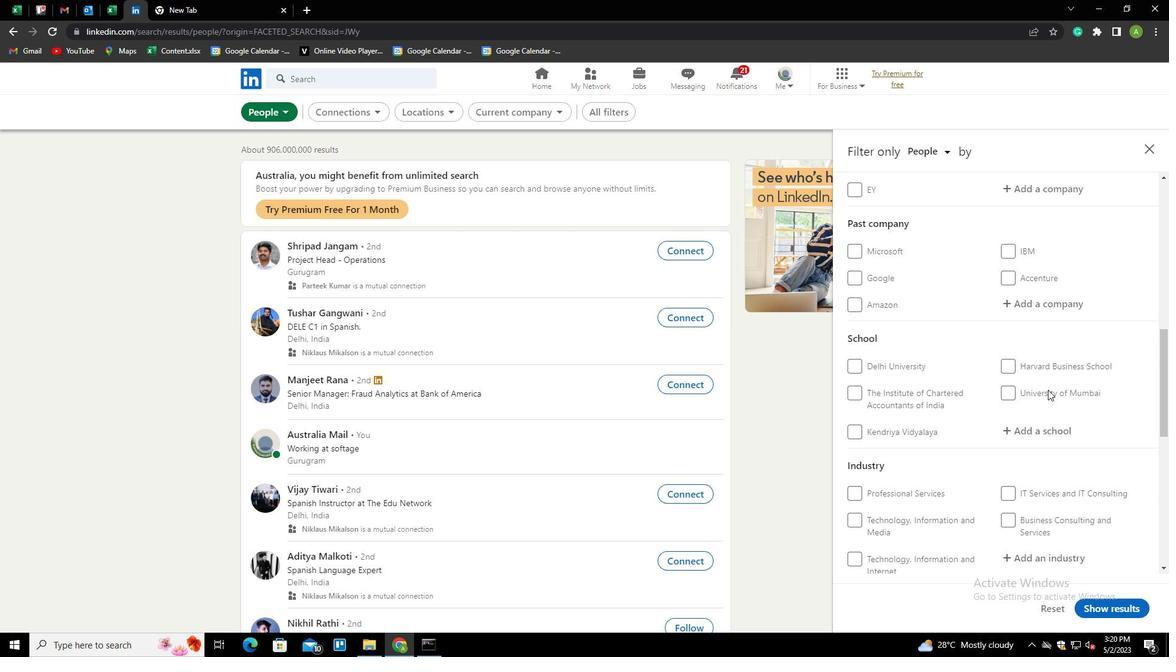 
Action: Mouse scrolled (1047, 390) with delta (0, 0)
Screenshot: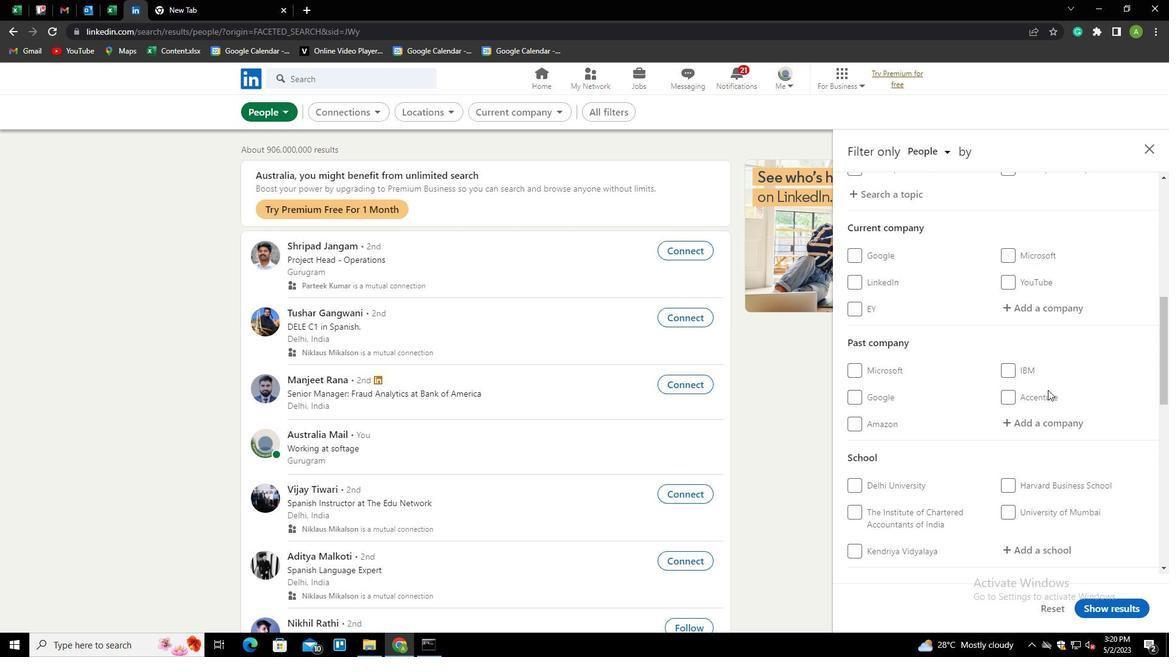 
Action: Mouse moved to (1044, 373)
Screenshot: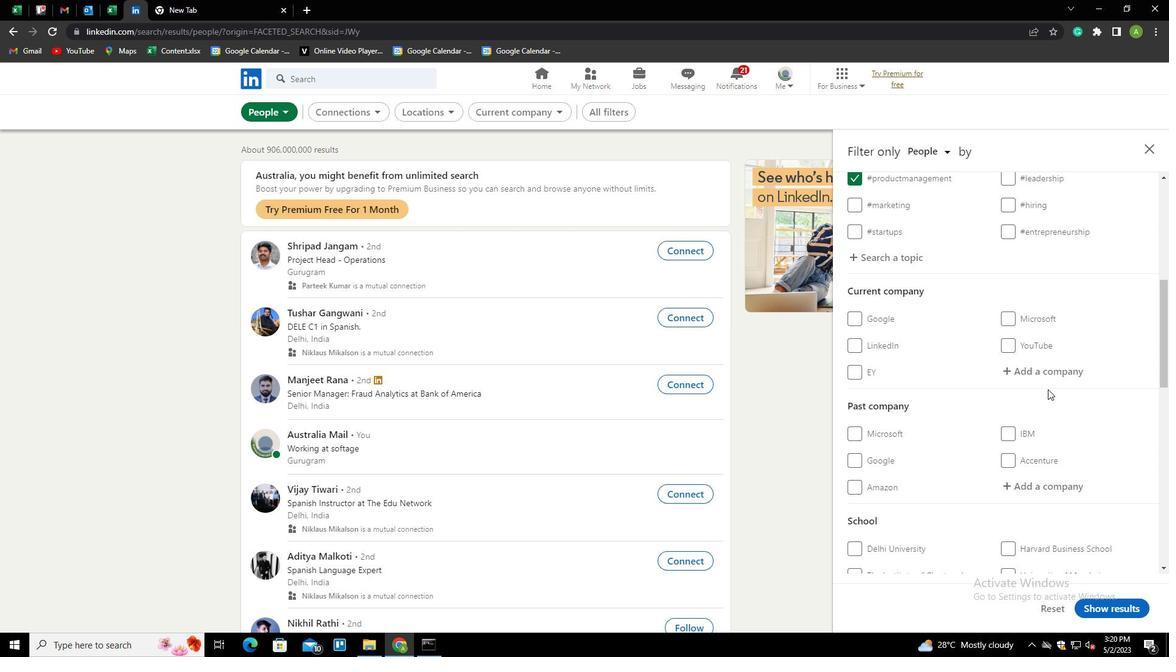 
Action: Mouse pressed left at (1044, 373)
Screenshot: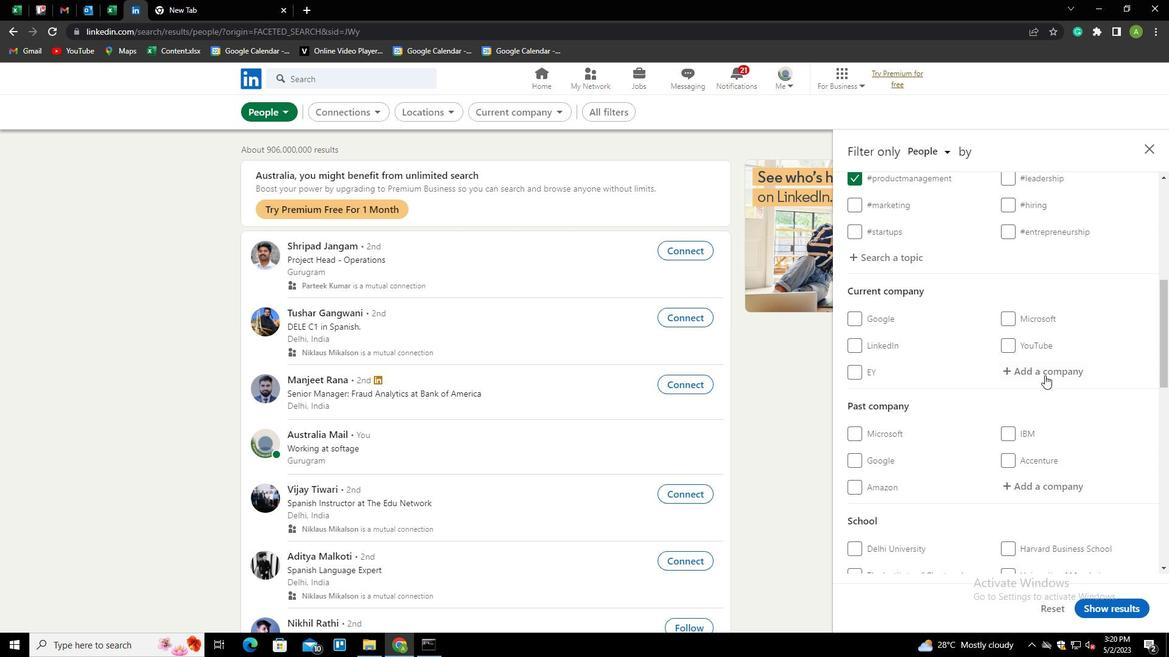 
Action: Key pressed <Key.shift>LENO<Key.backspace><Key.backspace><Key.backspace>ENOVO<Key.down><Key.enter>
Screenshot: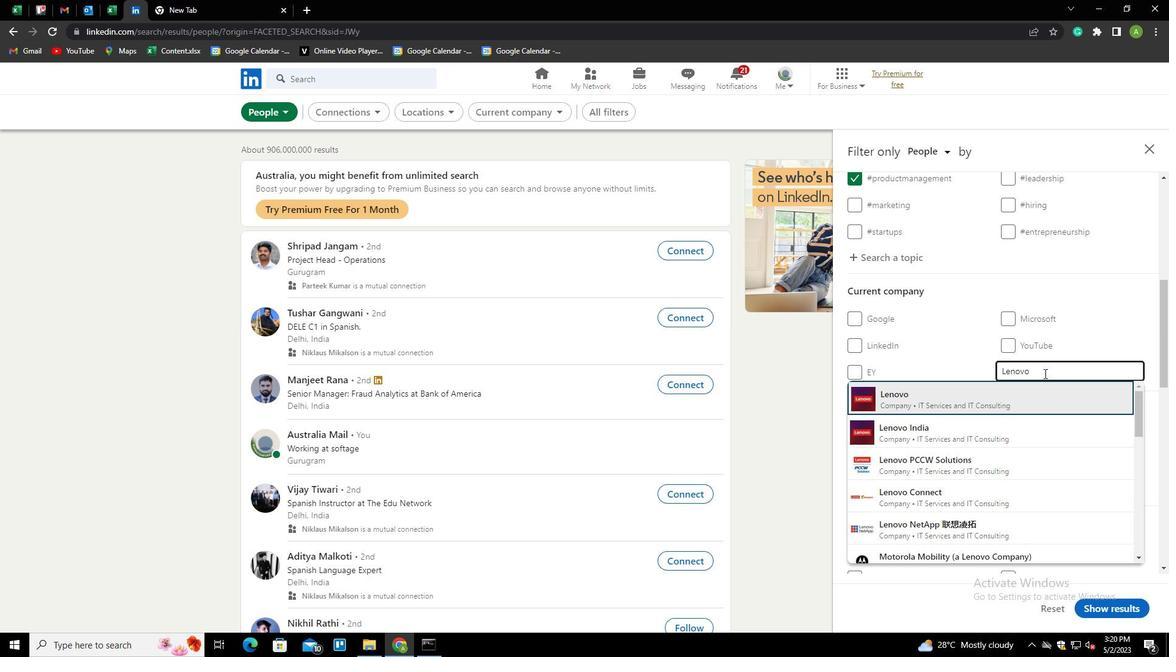 
Action: Mouse scrolled (1044, 373) with delta (0, 0)
Screenshot: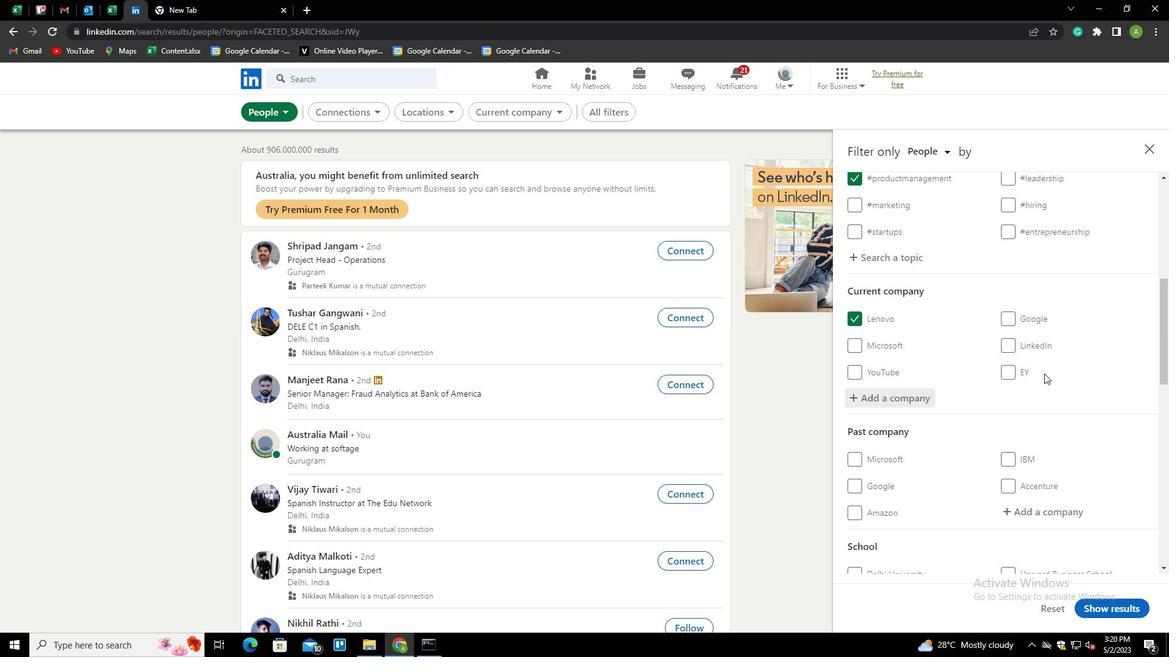
Action: Mouse scrolled (1044, 373) with delta (0, 0)
Screenshot: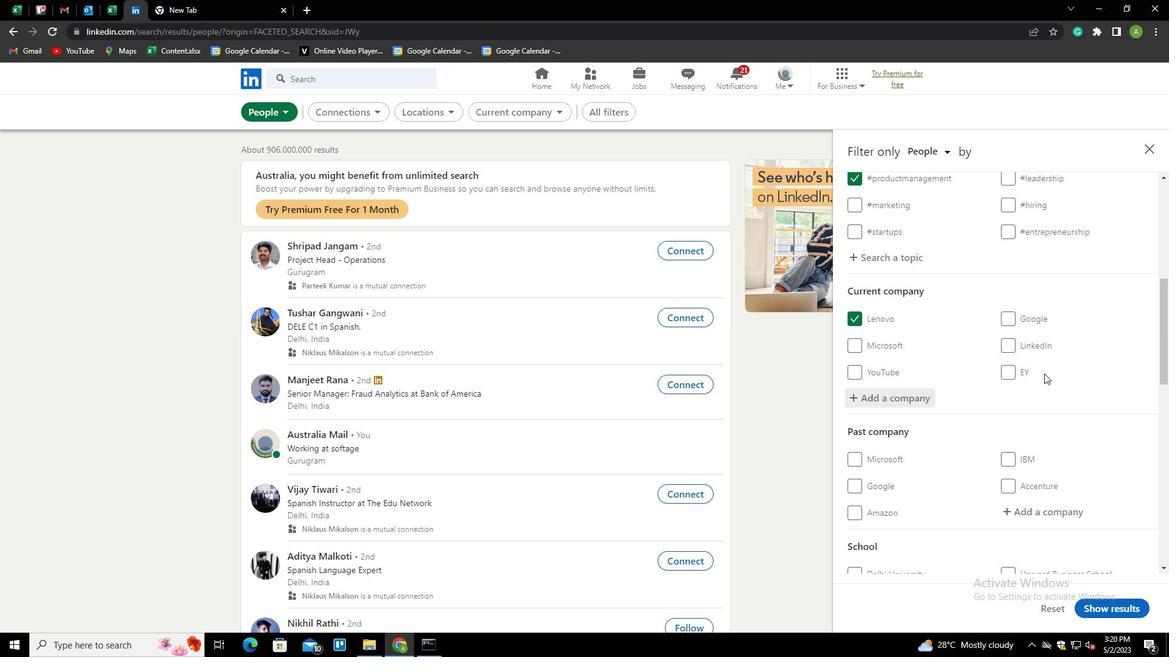 
Action: Mouse scrolled (1044, 373) with delta (0, 0)
Screenshot: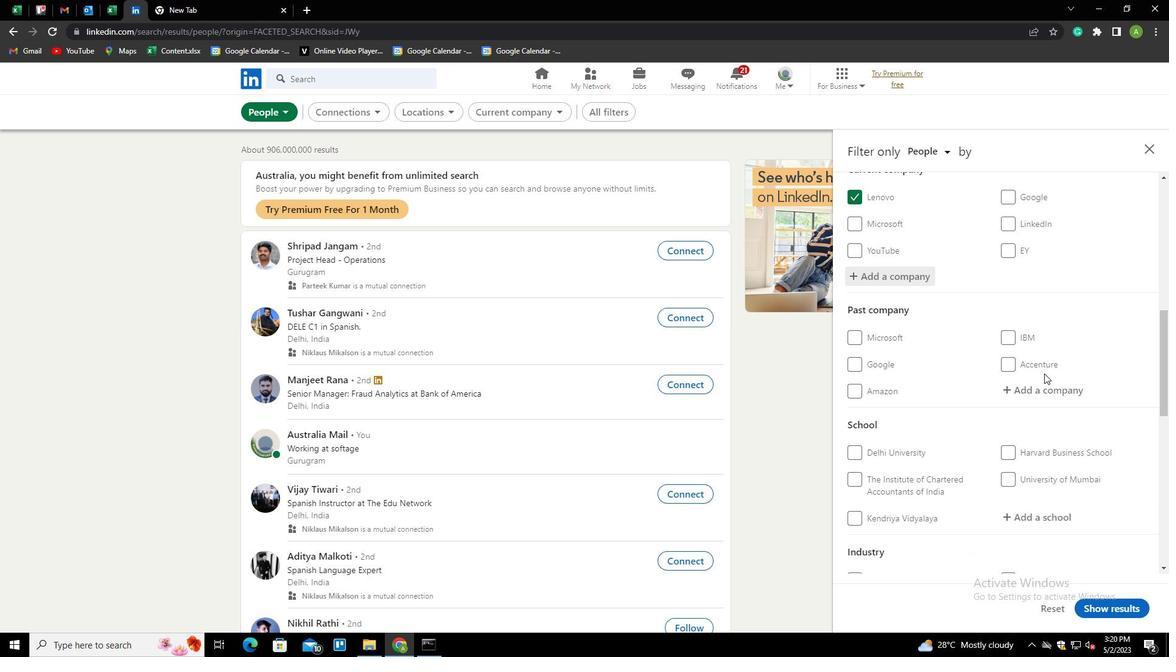 
Action: Mouse scrolled (1044, 373) with delta (0, 0)
Screenshot: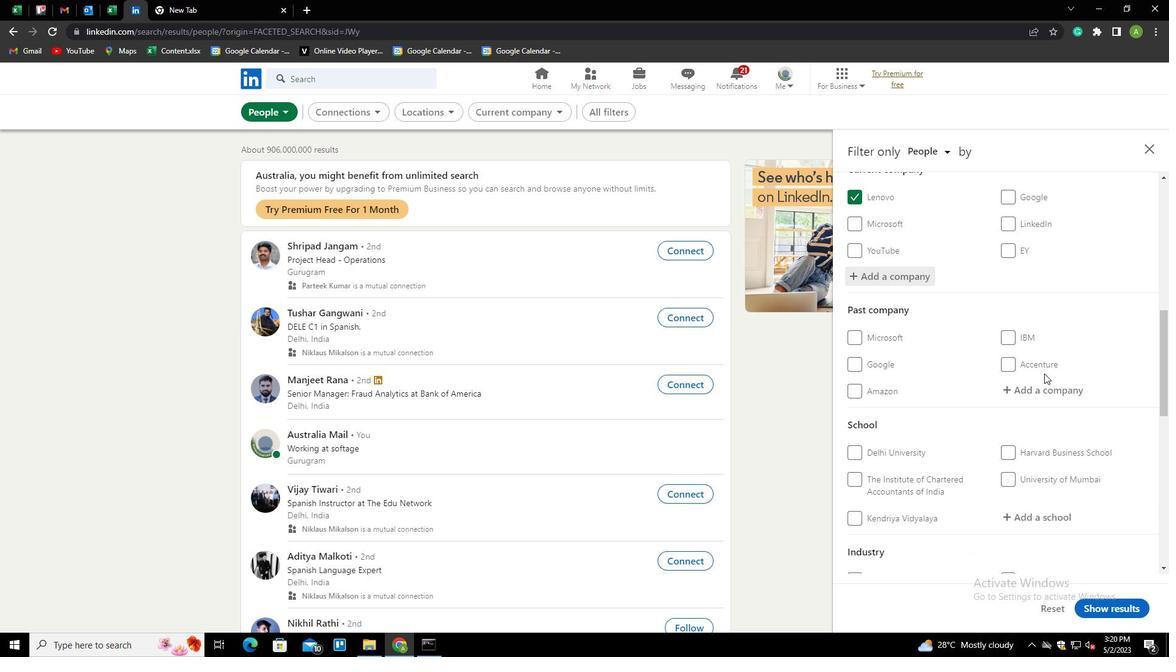
Action: Mouse moved to (1026, 397)
Screenshot: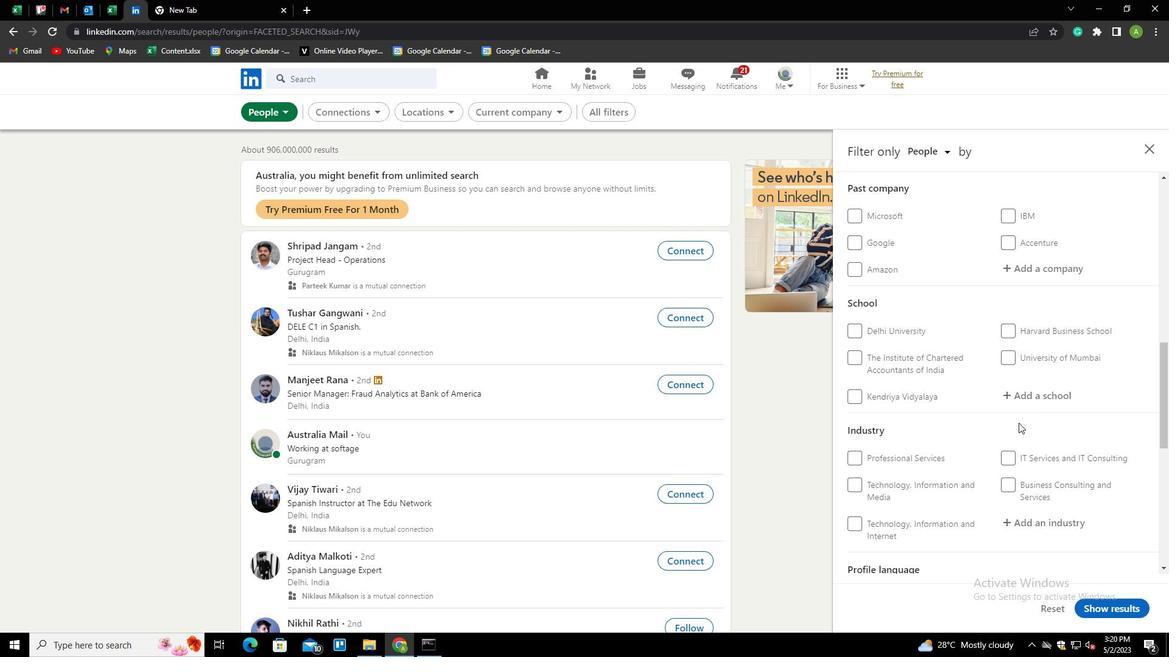 
Action: Mouse pressed left at (1026, 397)
Screenshot: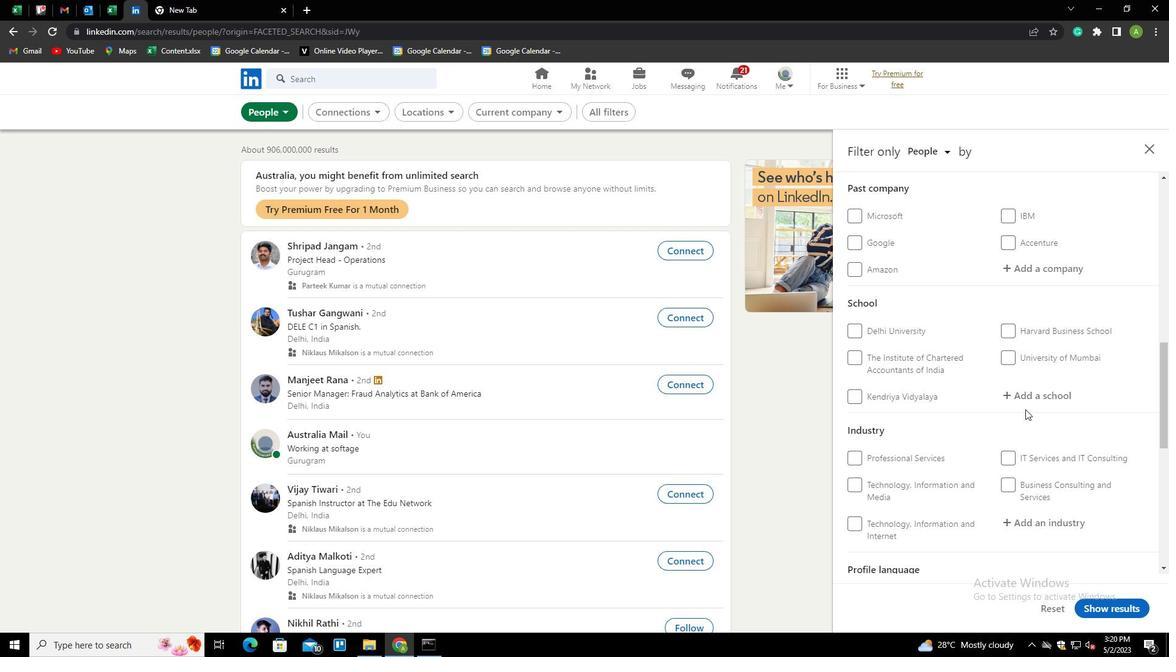 
Action: Key pressed <Key.shift>SHRI<Key.space><Key.shift>MATA<Key.space><Key.shift><Key.shift><Key.shift><Key.shift><Key.shift><Key.shift><Key.shift><Key.shift><Key.shift><Key.shift><Key.shift><Key.shift><Key.shift><Key.shift><Key.shift><Key.shift><Key.shift><Key.shift><Key.shift><Key.shift><Key.shift><Key.shift><Key.shift><Key.shift><Key.shift><Key.shift><Key.shift>VAISHNO<Key.down><Key.down><Key.up><Key.enter>
Screenshot: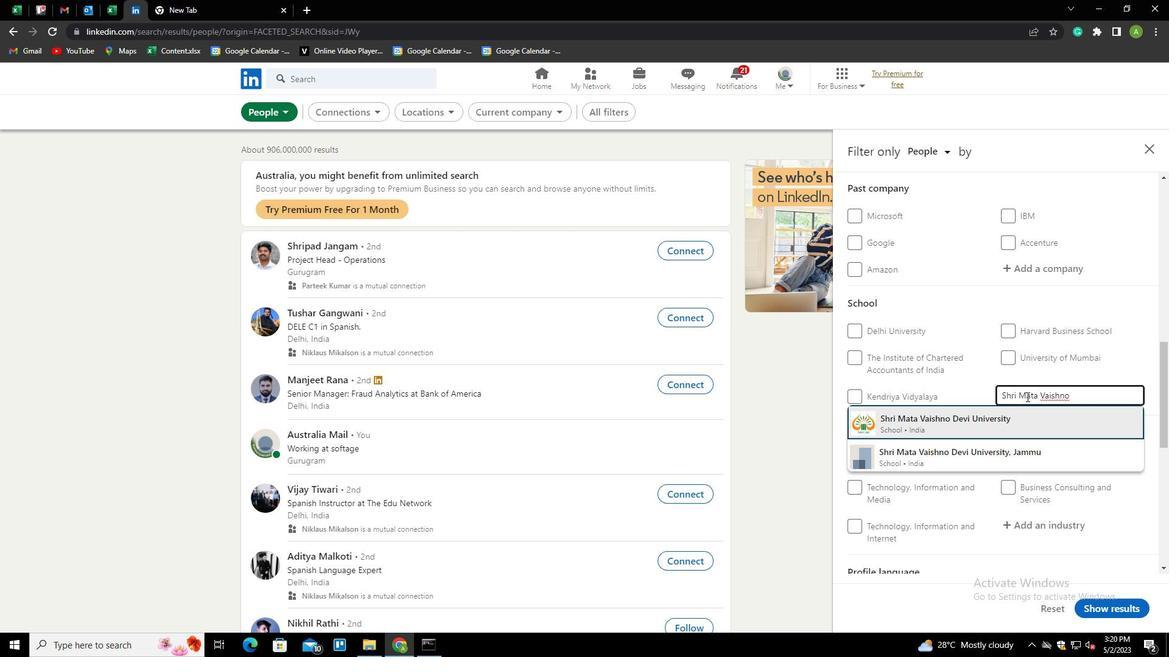 
Action: Mouse scrolled (1026, 396) with delta (0, 0)
Screenshot: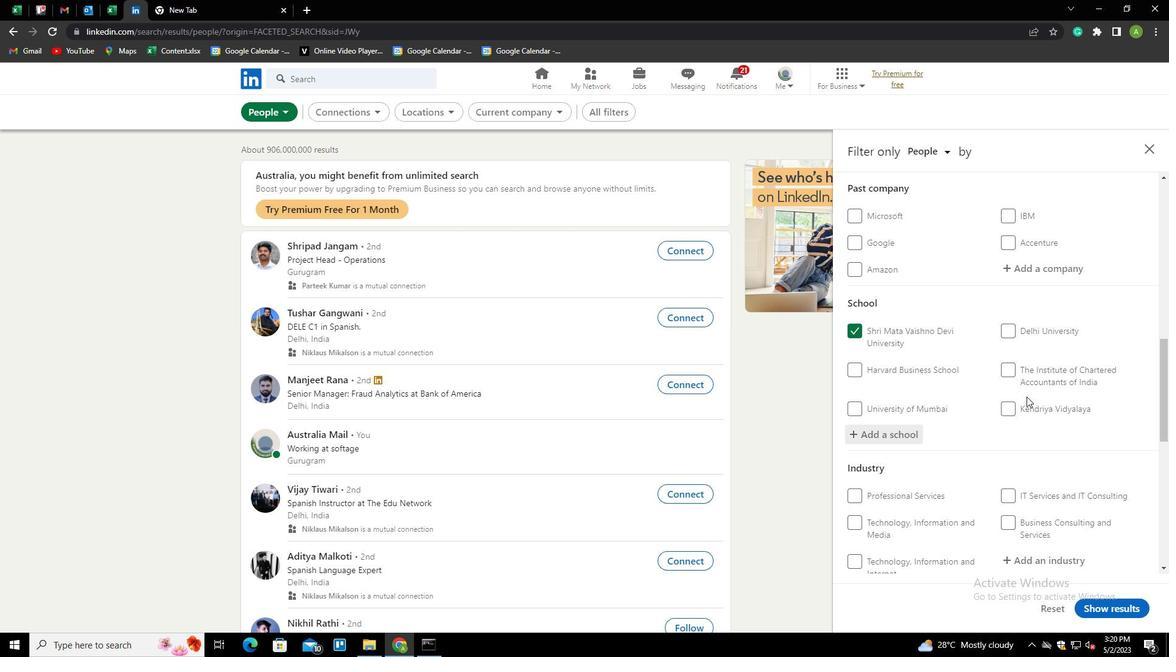 
Action: Mouse scrolled (1026, 396) with delta (0, 0)
Screenshot: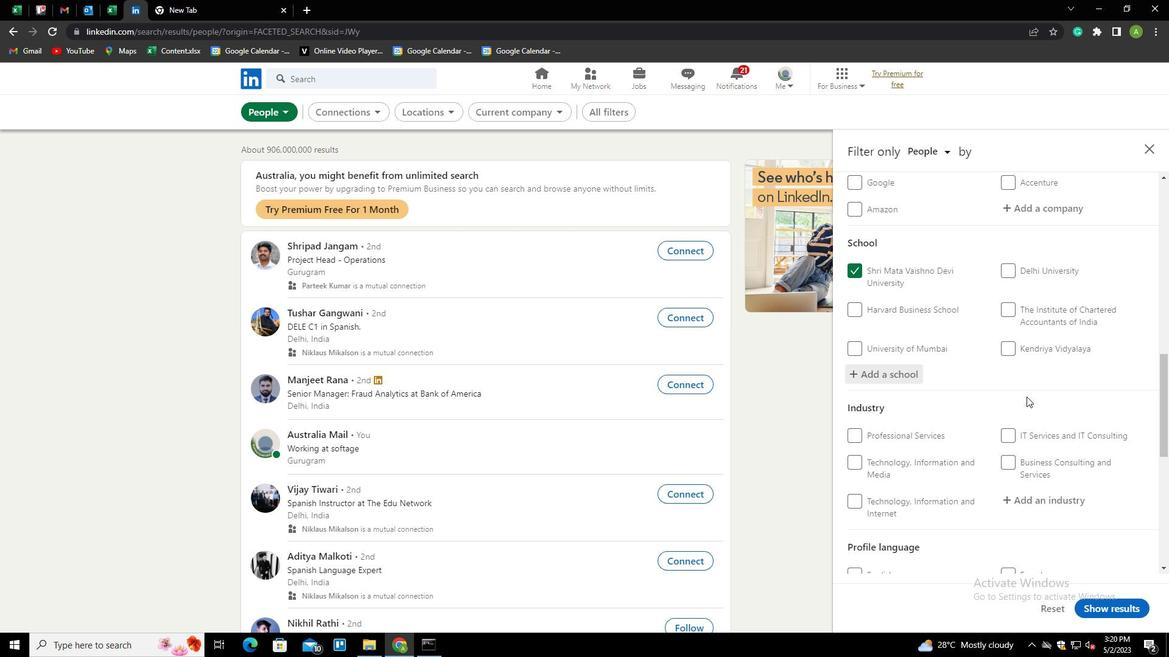 
Action: Mouse scrolled (1026, 396) with delta (0, 0)
Screenshot: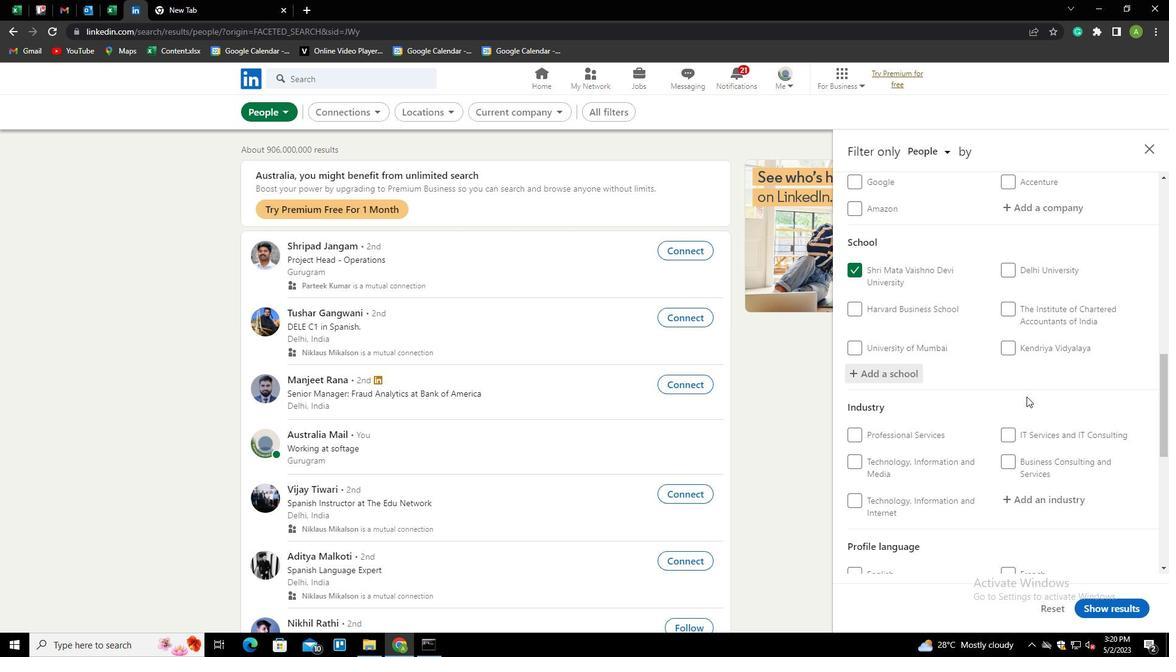 
Action: Mouse moved to (1041, 389)
Screenshot: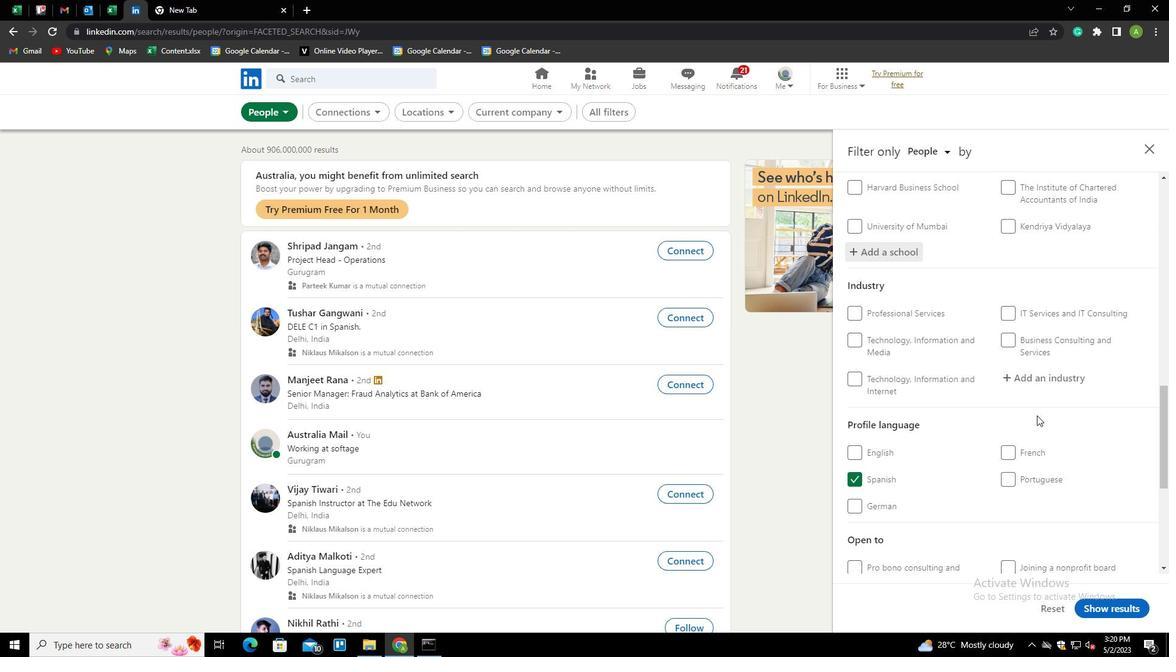 
Action: Mouse pressed left at (1041, 389)
Screenshot: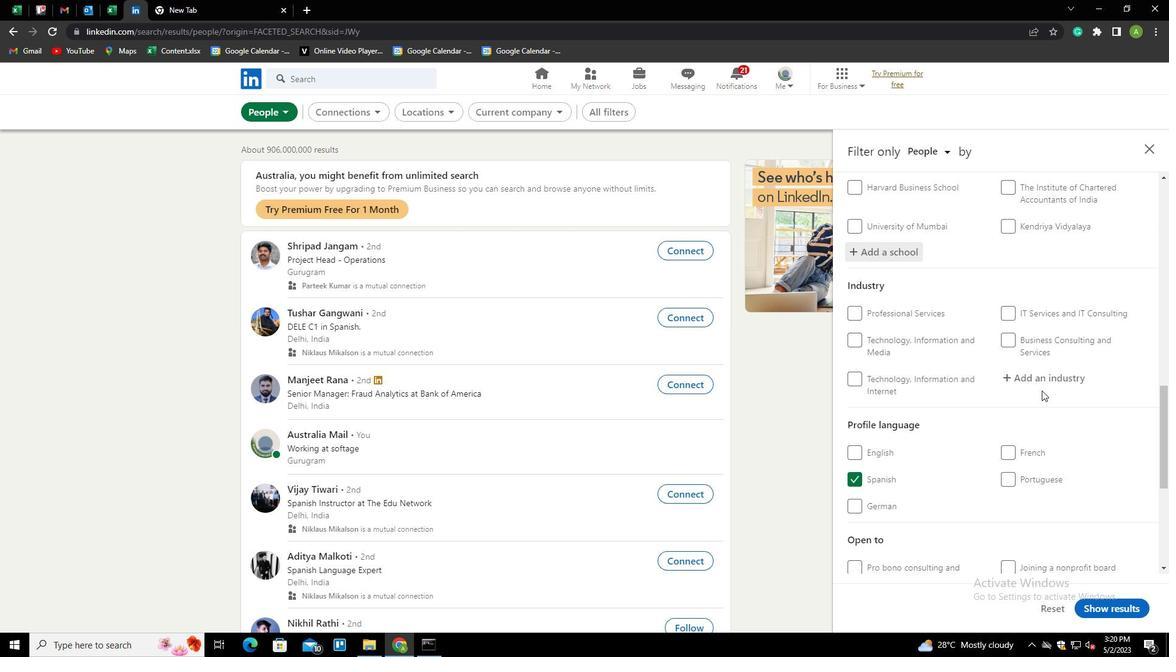 
Action: Mouse moved to (1042, 377)
Screenshot: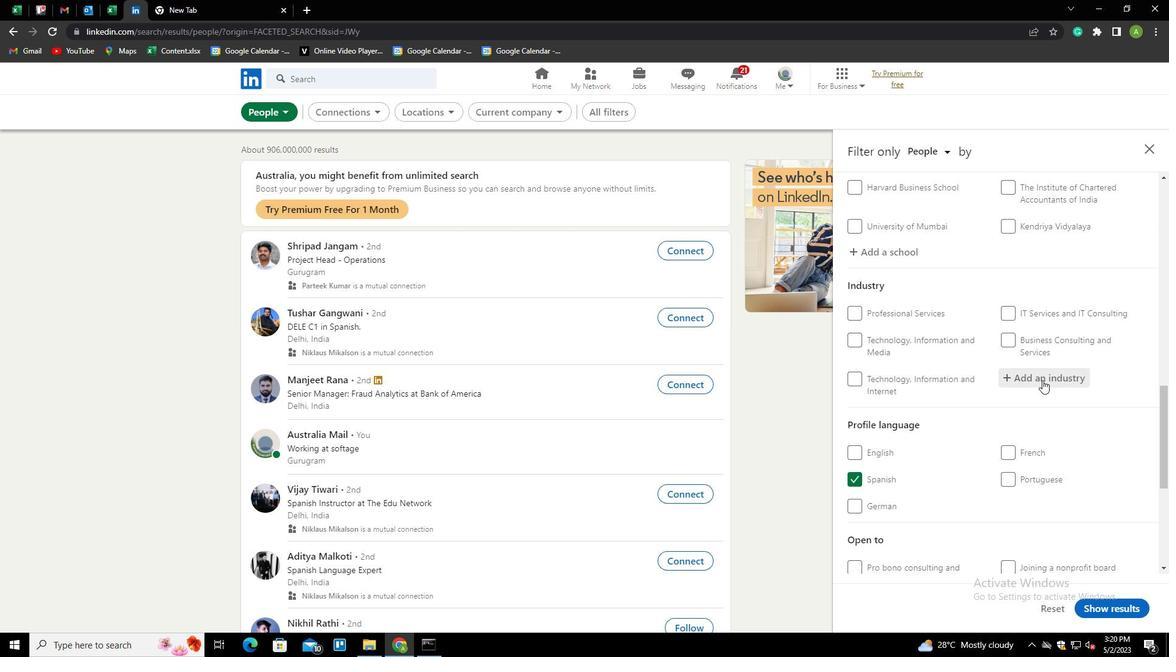 
Action: Mouse pressed left at (1042, 377)
Screenshot: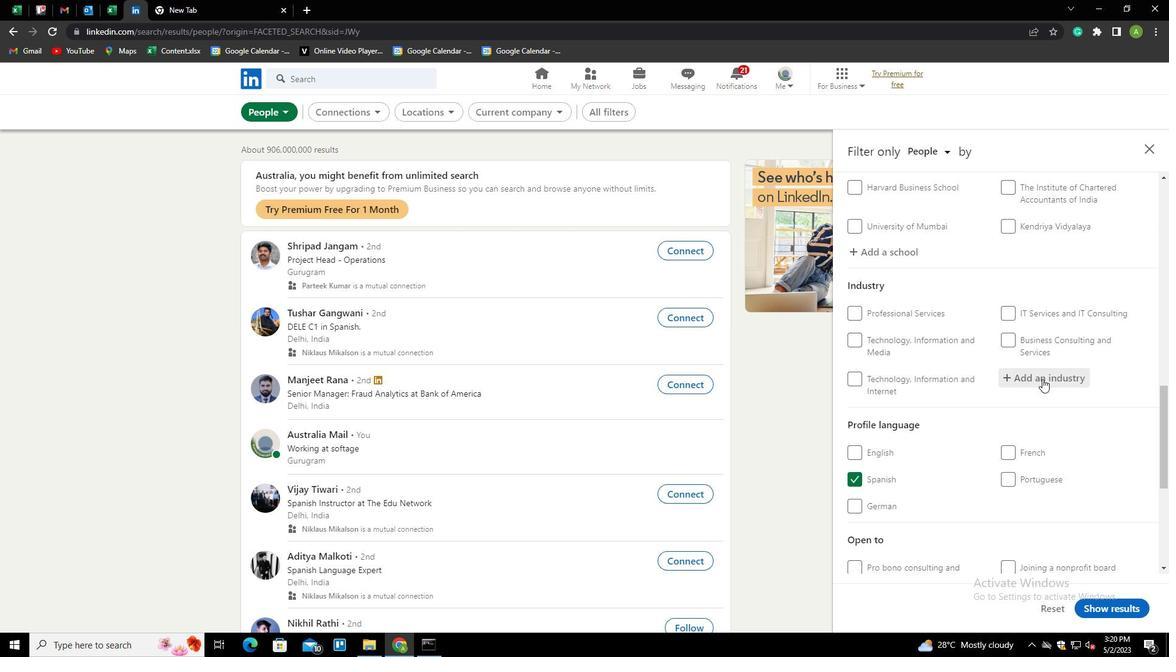 
Action: Key pressed <Key.shift>ENGINEER<Key.down><Key.down><Key.down><Key.enter>
Screenshot: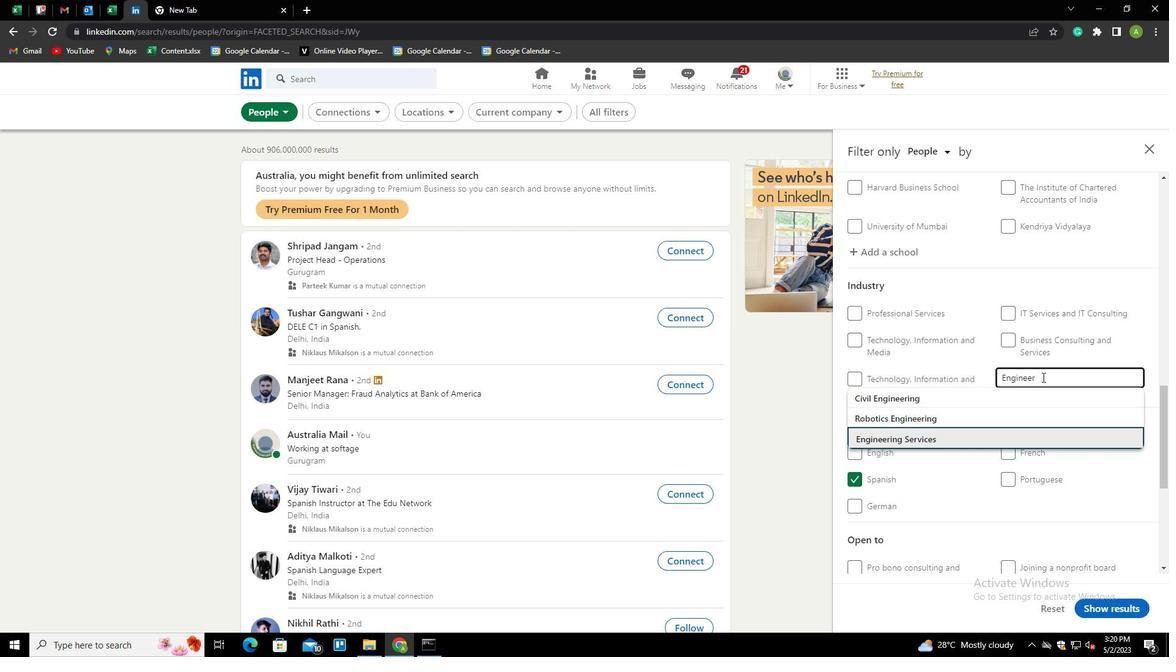 
Action: Mouse scrolled (1042, 376) with delta (0, 0)
Screenshot: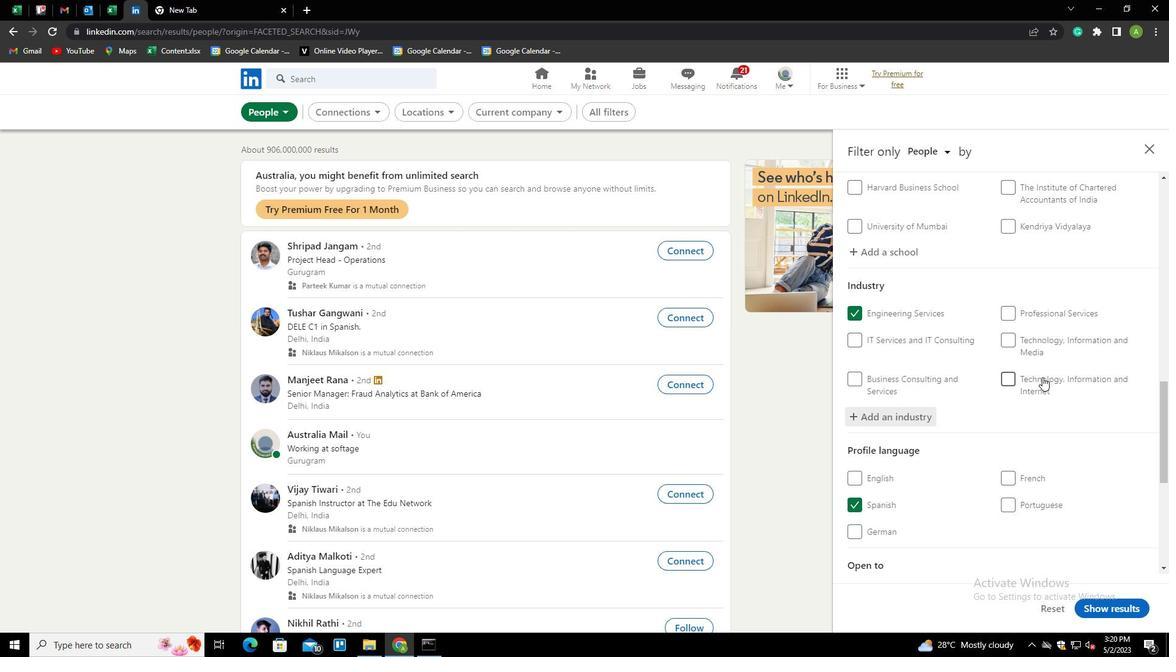 
Action: Mouse scrolled (1042, 376) with delta (0, 0)
Screenshot: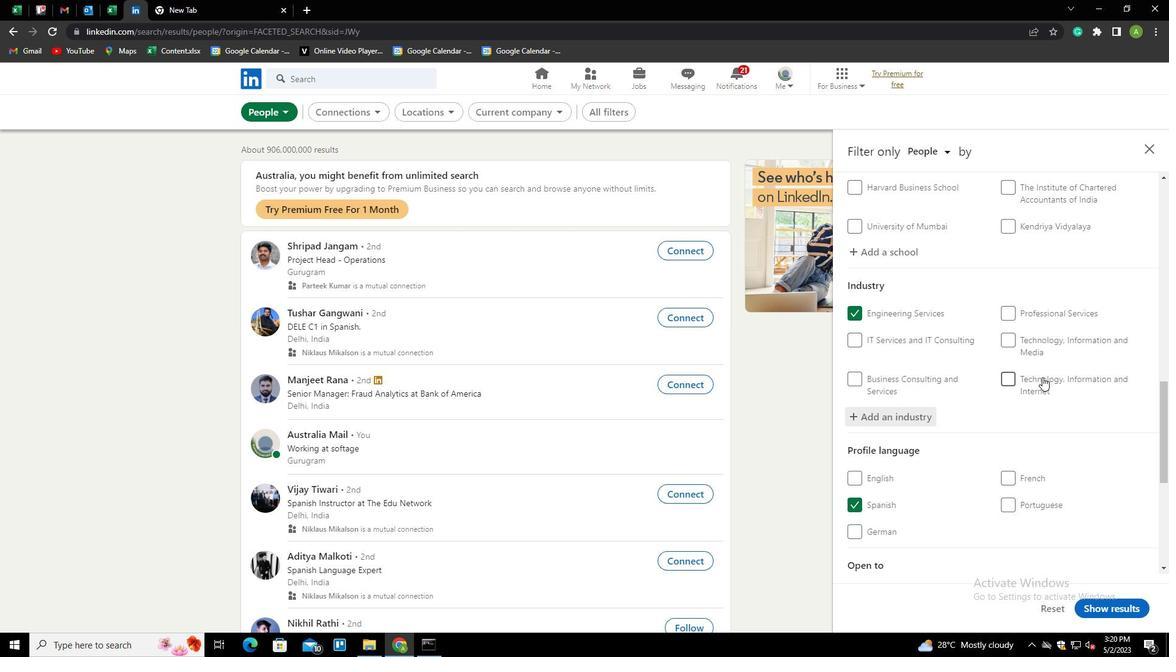 
Action: Mouse scrolled (1042, 376) with delta (0, 0)
Screenshot: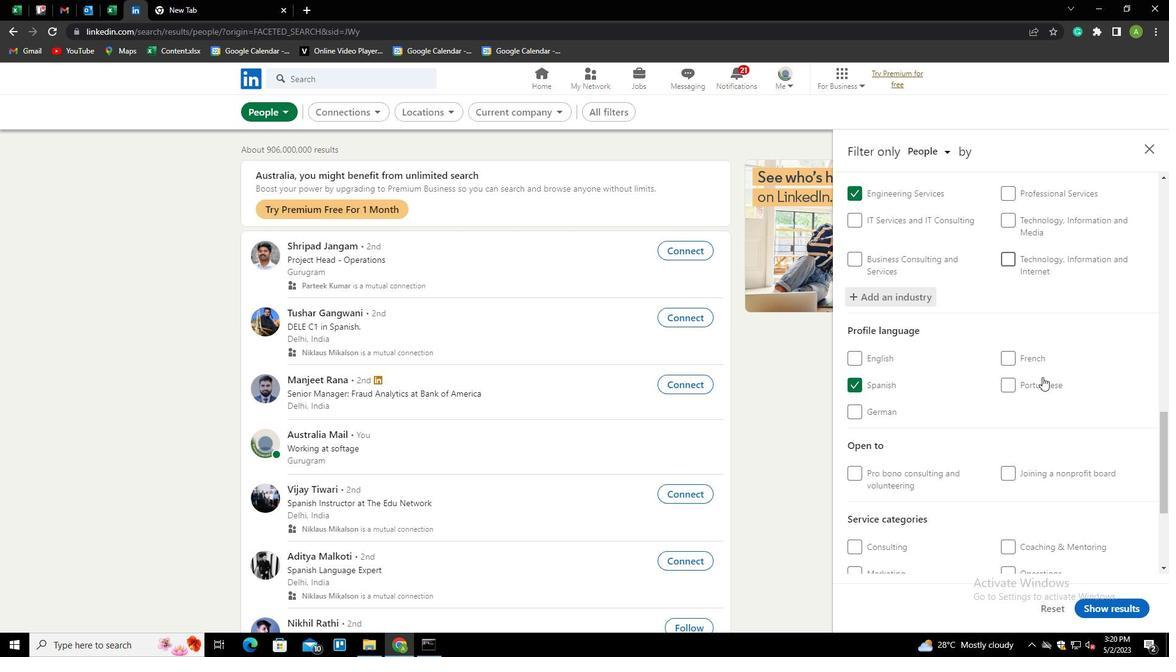 
Action: Mouse scrolled (1042, 376) with delta (0, 0)
Screenshot: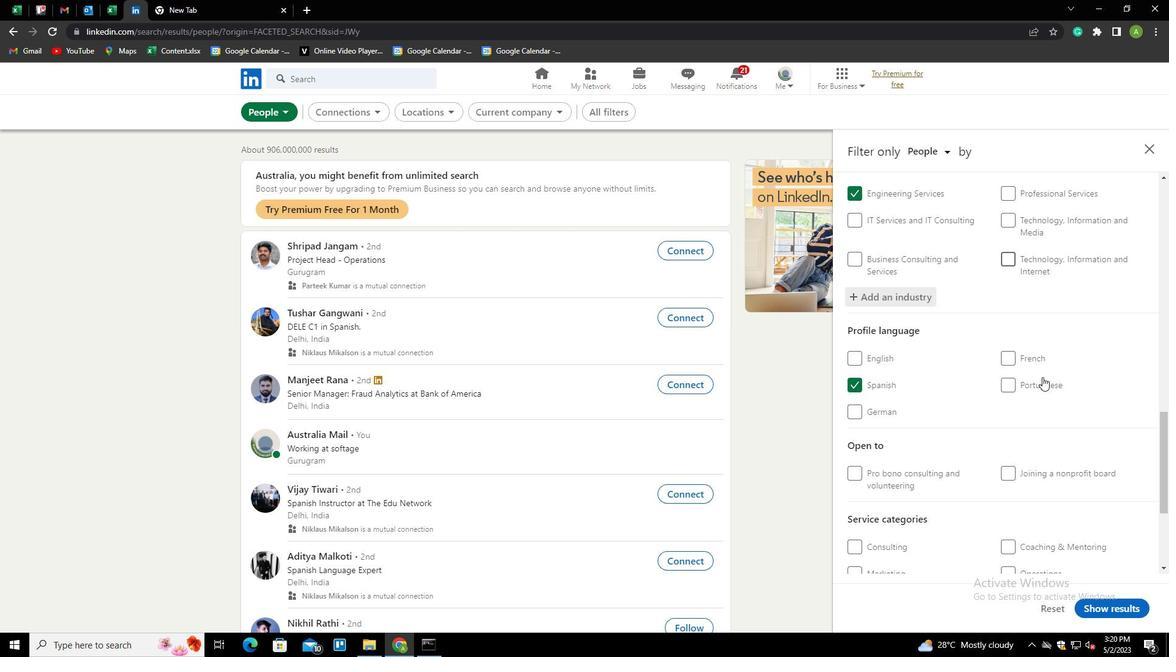 
Action: Mouse scrolled (1042, 376) with delta (0, 0)
Screenshot: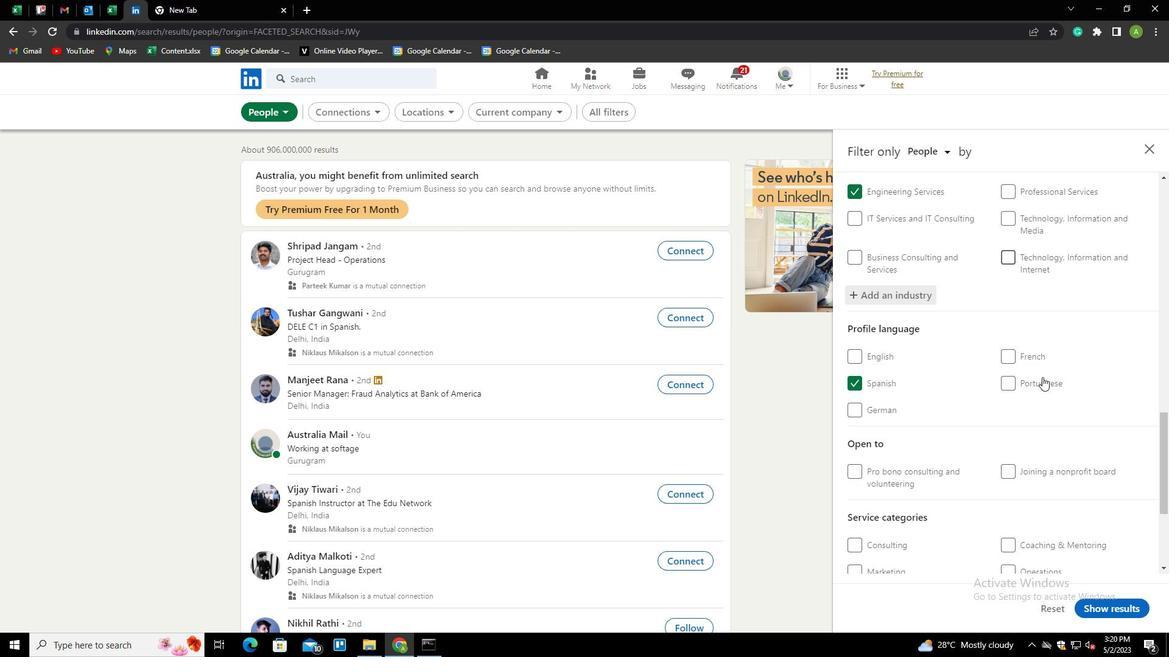 
Action: Mouse moved to (1023, 414)
Screenshot: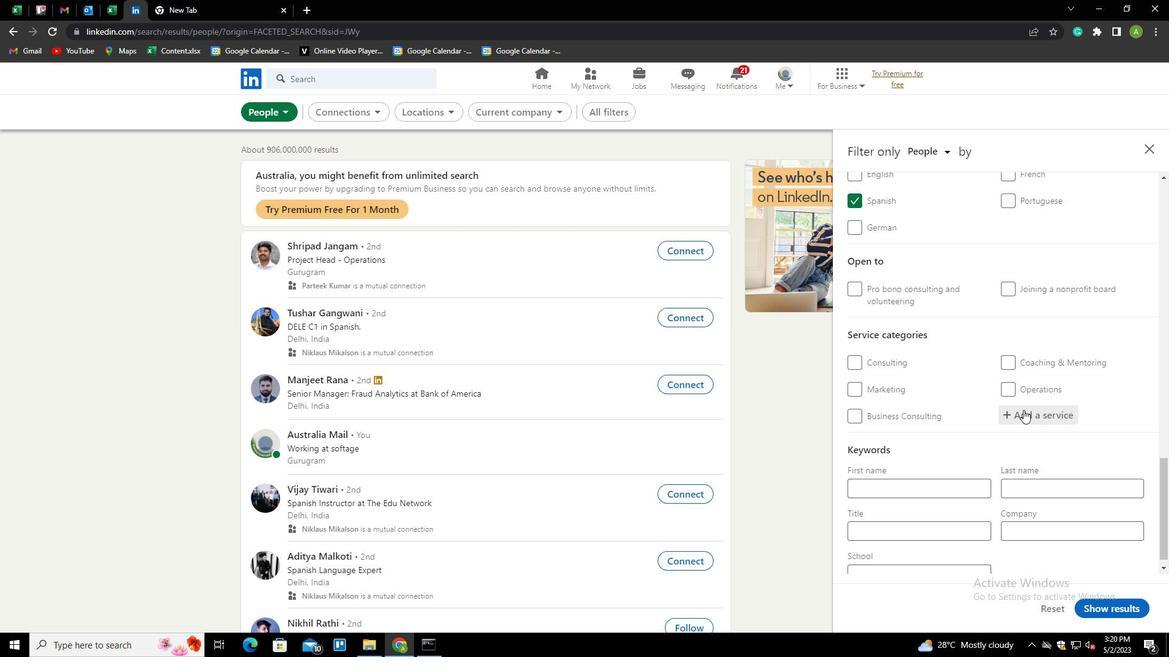 
Action: Mouse pressed left at (1023, 414)
Screenshot: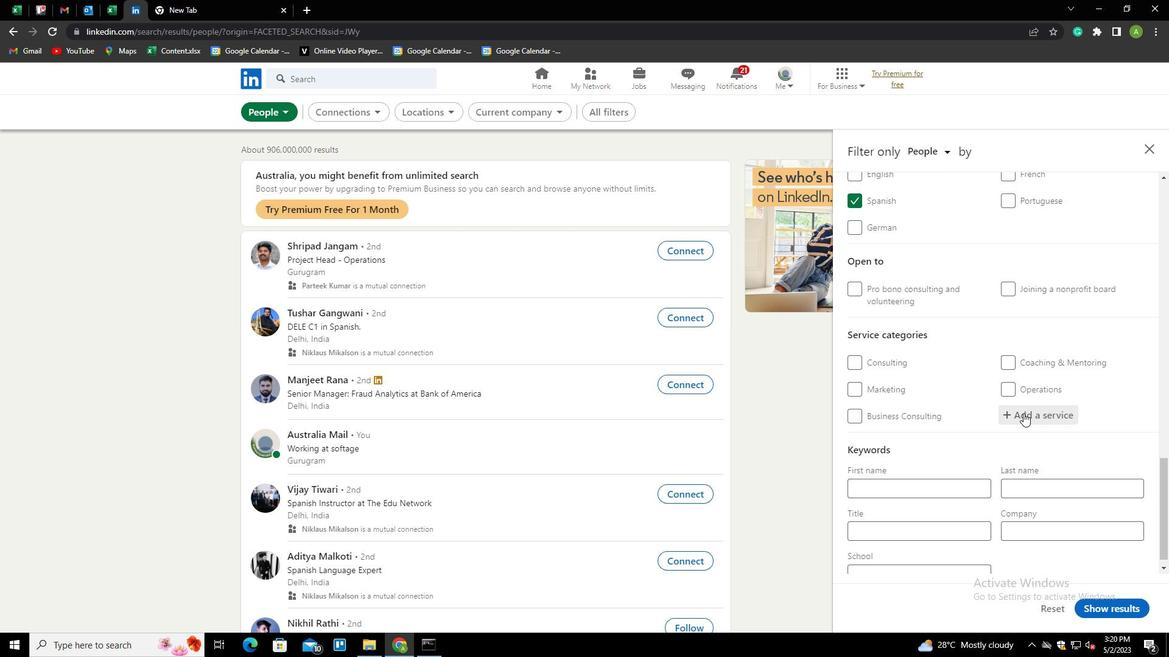 
Action: Mouse moved to (1029, 415)
Screenshot: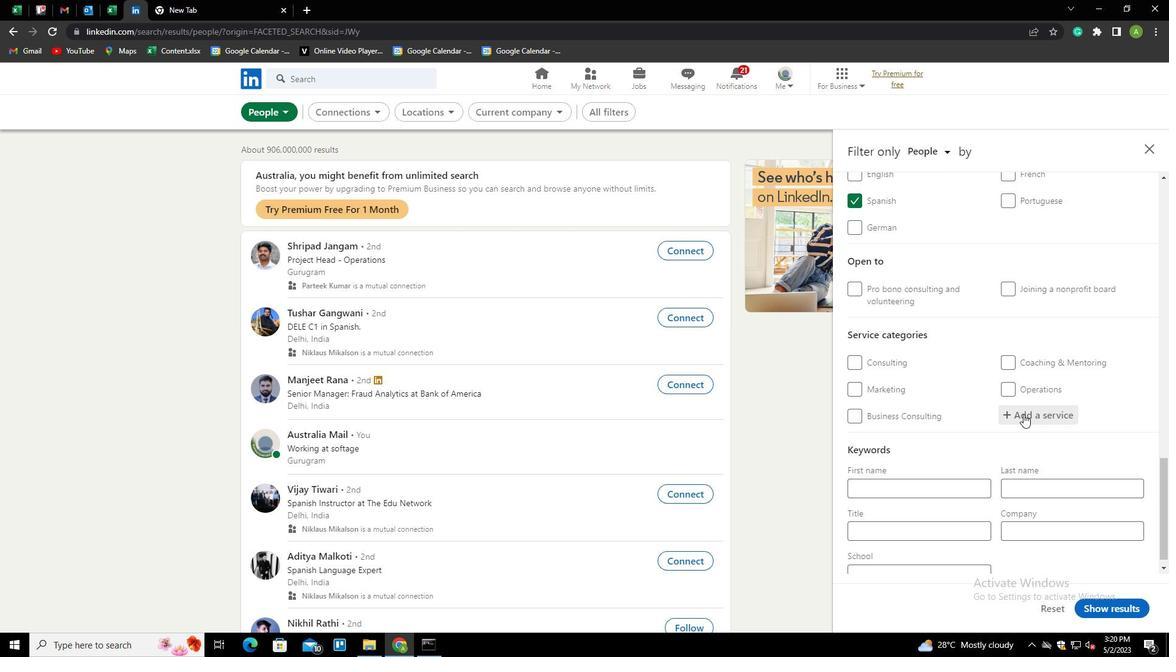 
Action: Mouse pressed left at (1029, 415)
Screenshot: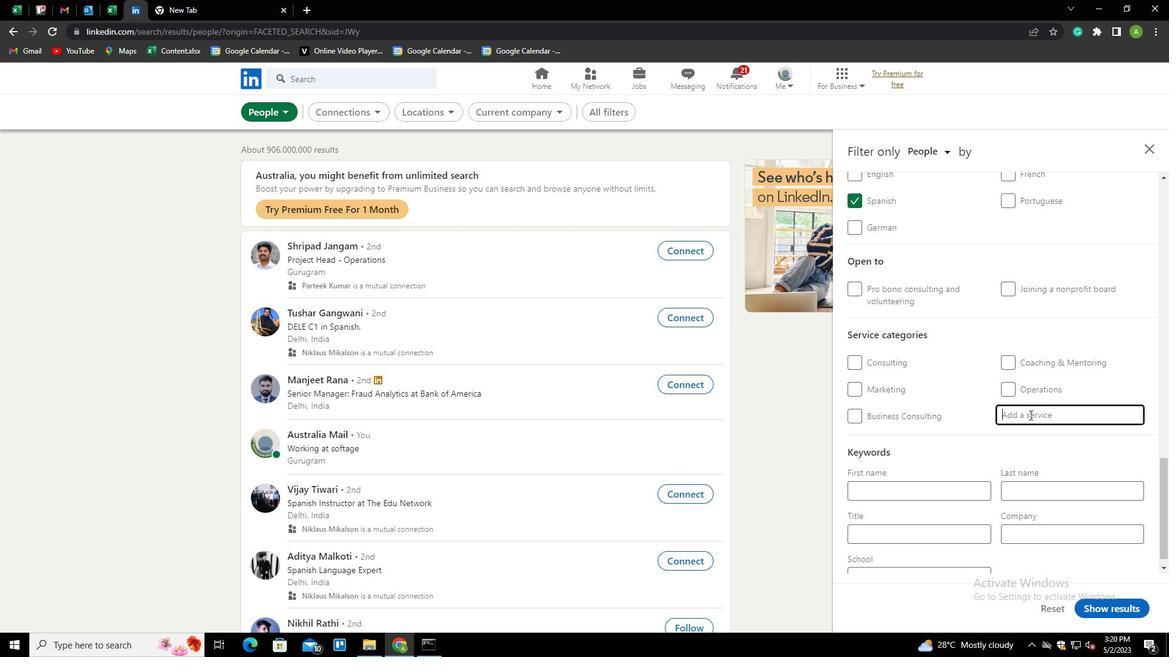 
Action: Key pressed <Key.shift><Key.shift><Key.shift><Key.shift><Key.shift><Key.shift><Key.shift><Key.shift><Key.shift><Key.shift>DATA<Key.space><Key.shift>EN<Key.down><Key.enter>
Screenshot: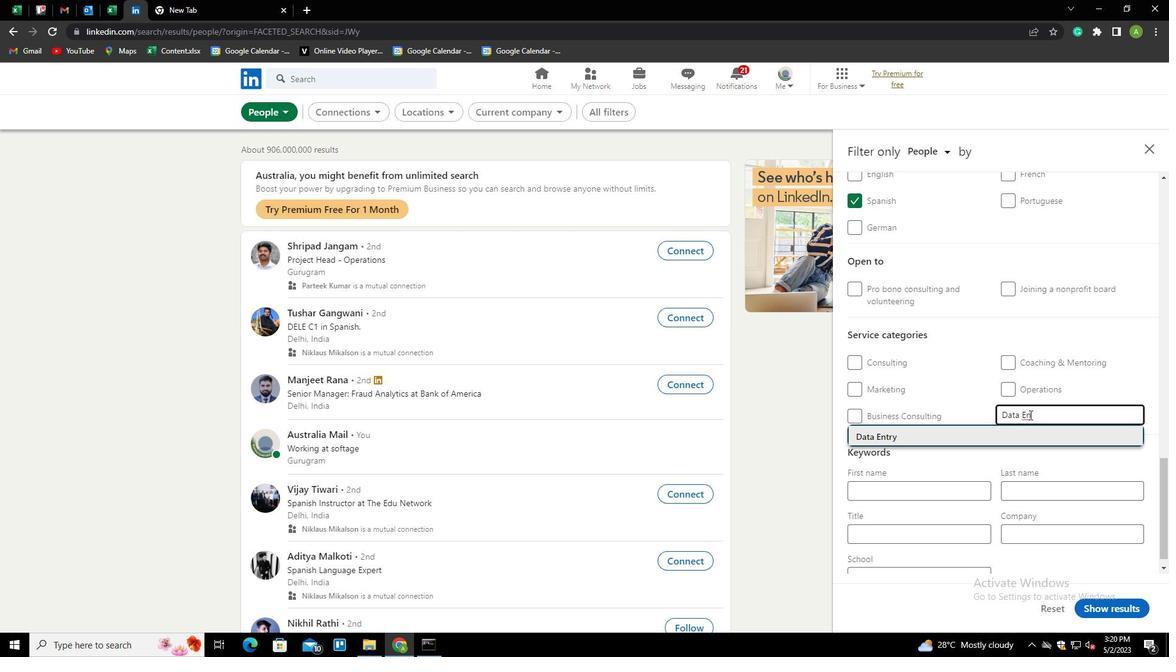 
Action: Mouse scrolled (1029, 414) with delta (0, 0)
Screenshot: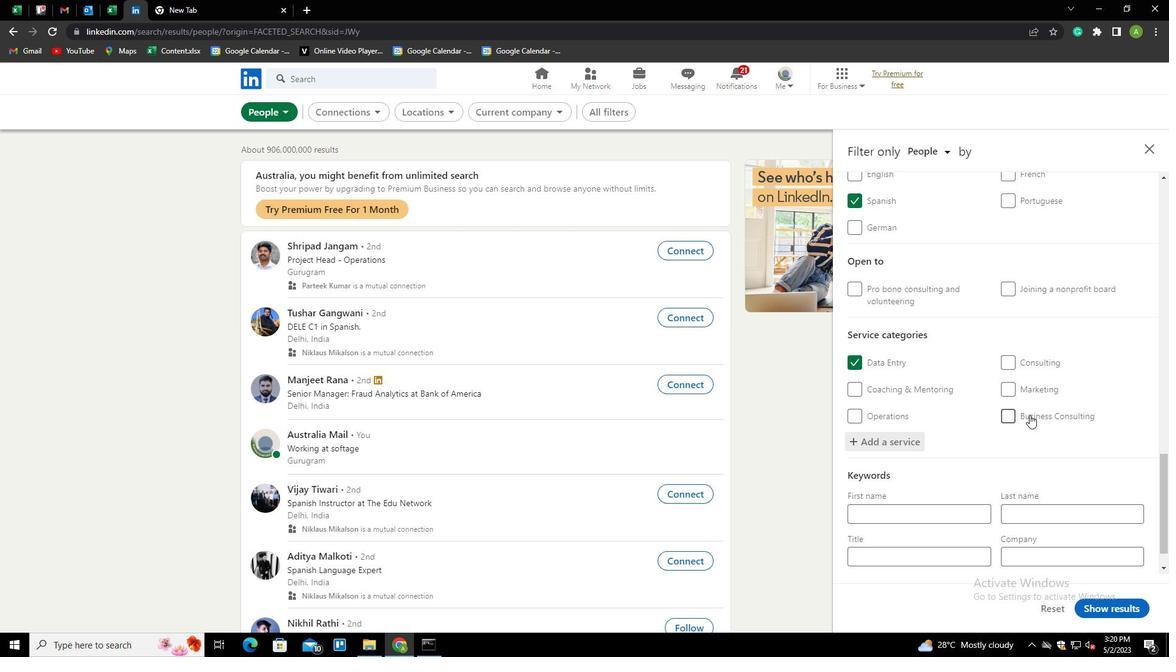 
Action: Mouse scrolled (1029, 414) with delta (0, 0)
Screenshot: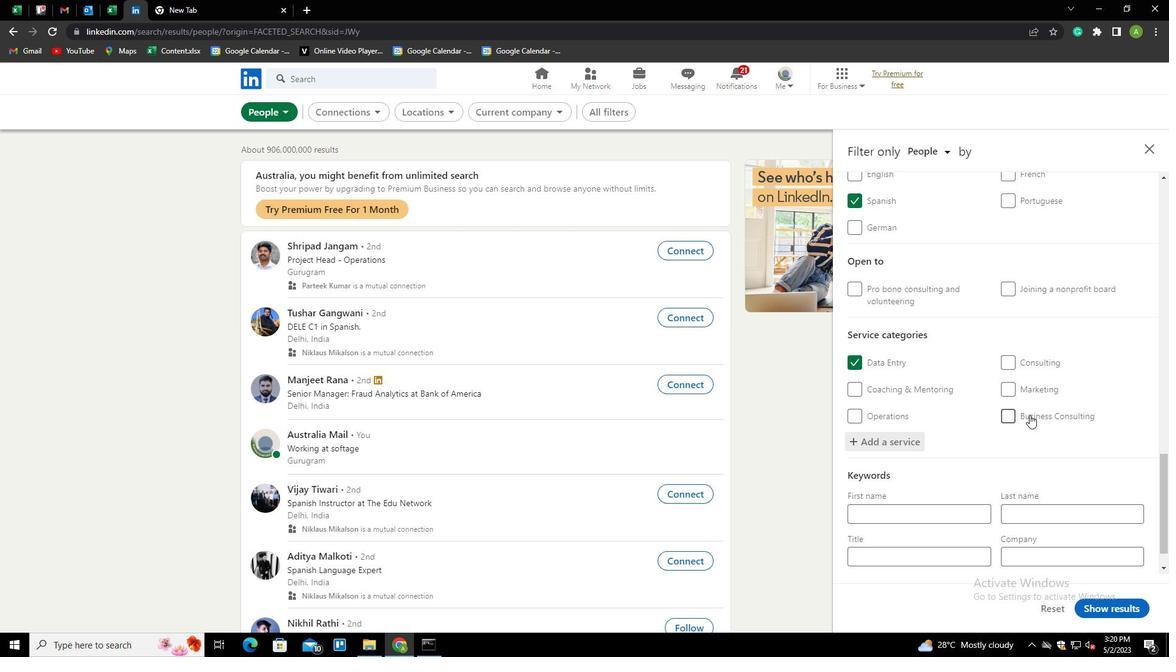 
Action: Mouse scrolled (1029, 414) with delta (0, 0)
Screenshot: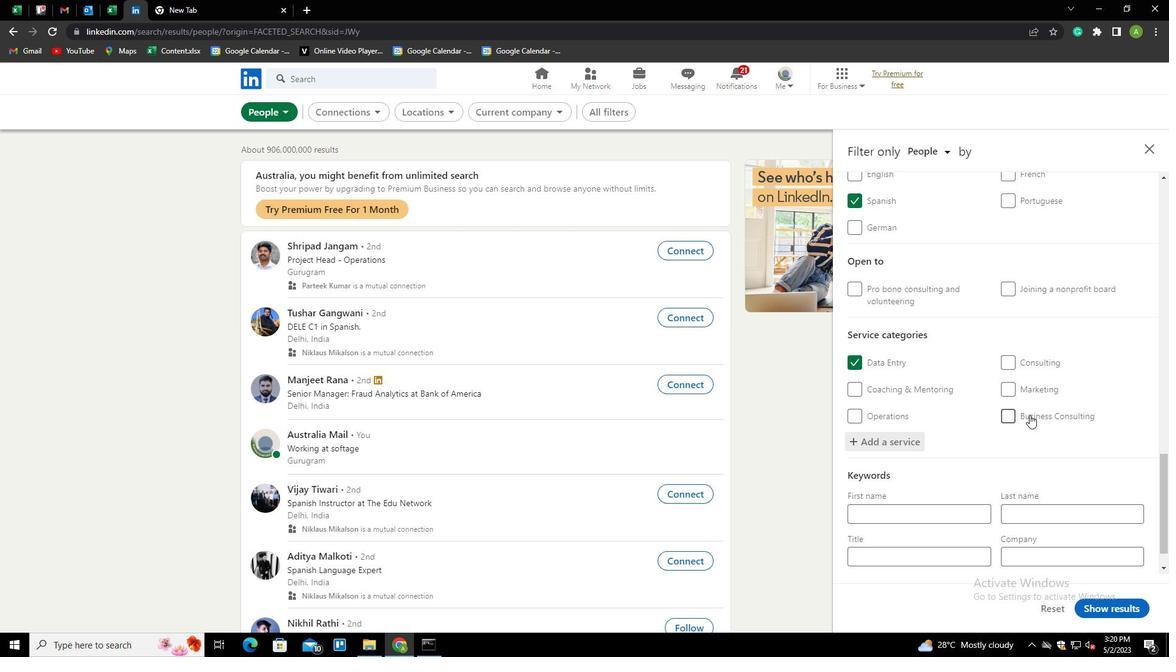 
Action: Mouse scrolled (1029, 414) with delta (0, 0)
Screenshot: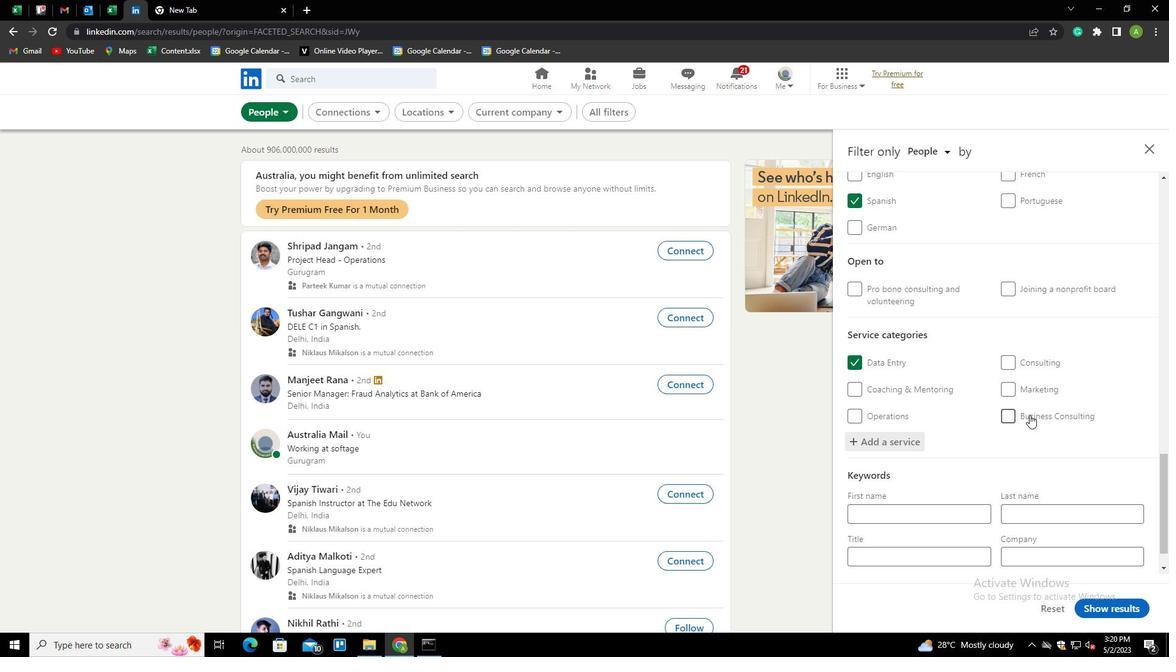 
Action: Mouse scrolled (1029, 414) with delta (0, 0)
Screenshot: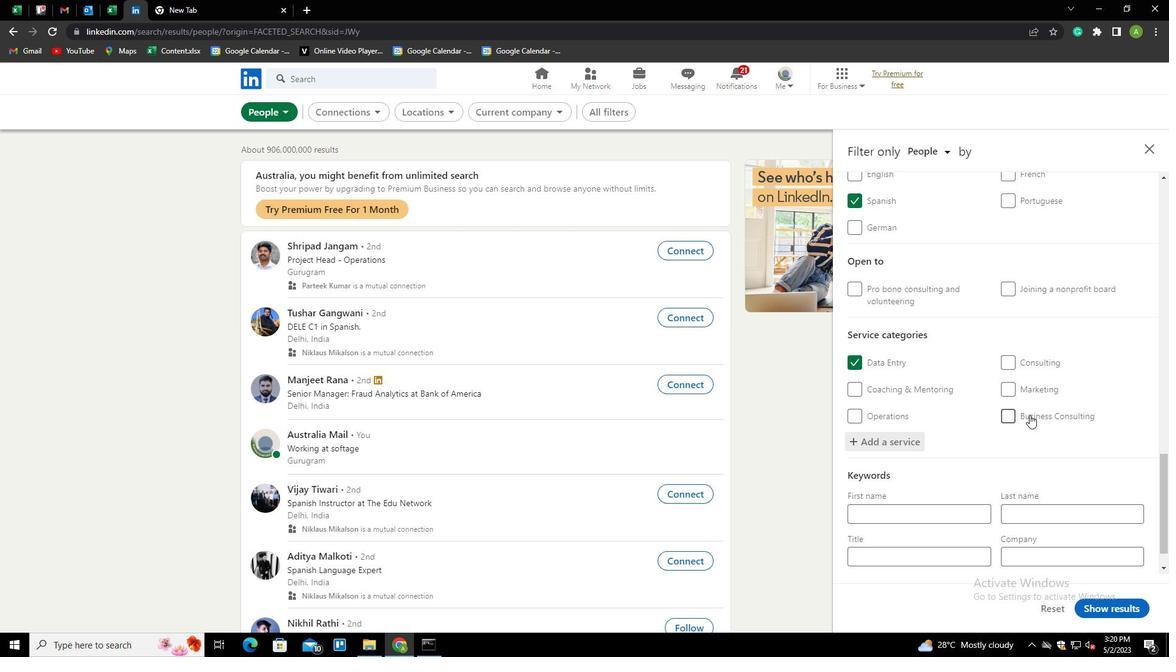 
Action: Mouse scrolled (1029, 414) with delta (0, 0)
Screenshot: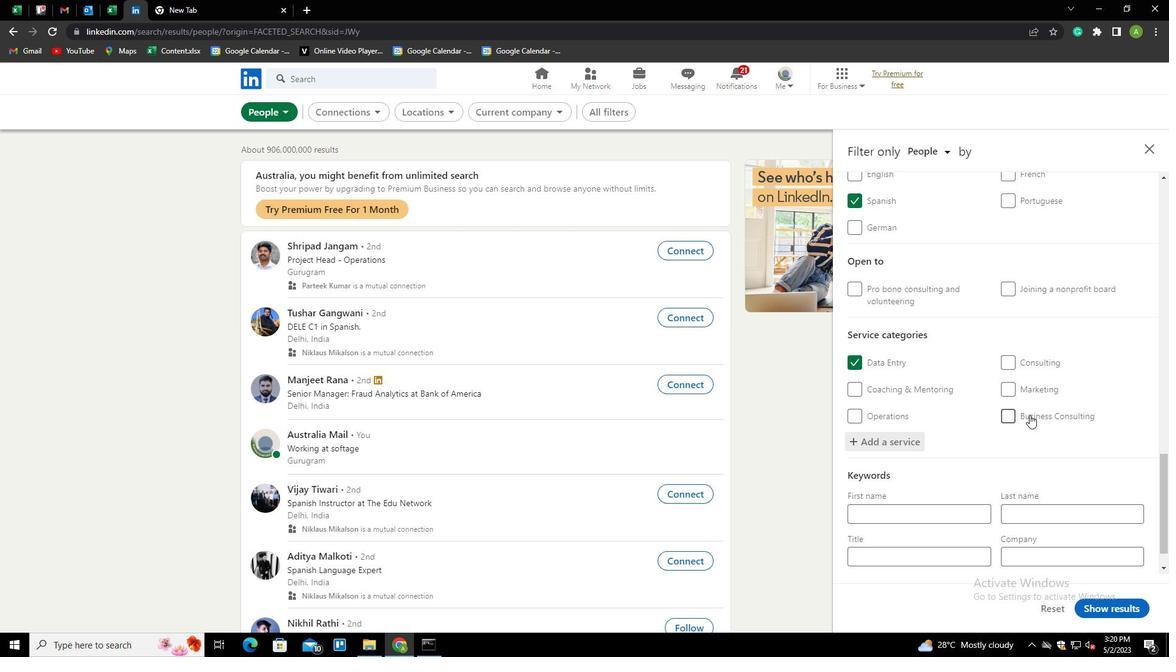 
Action: Mouse moved to (884, 518)
Screenshot: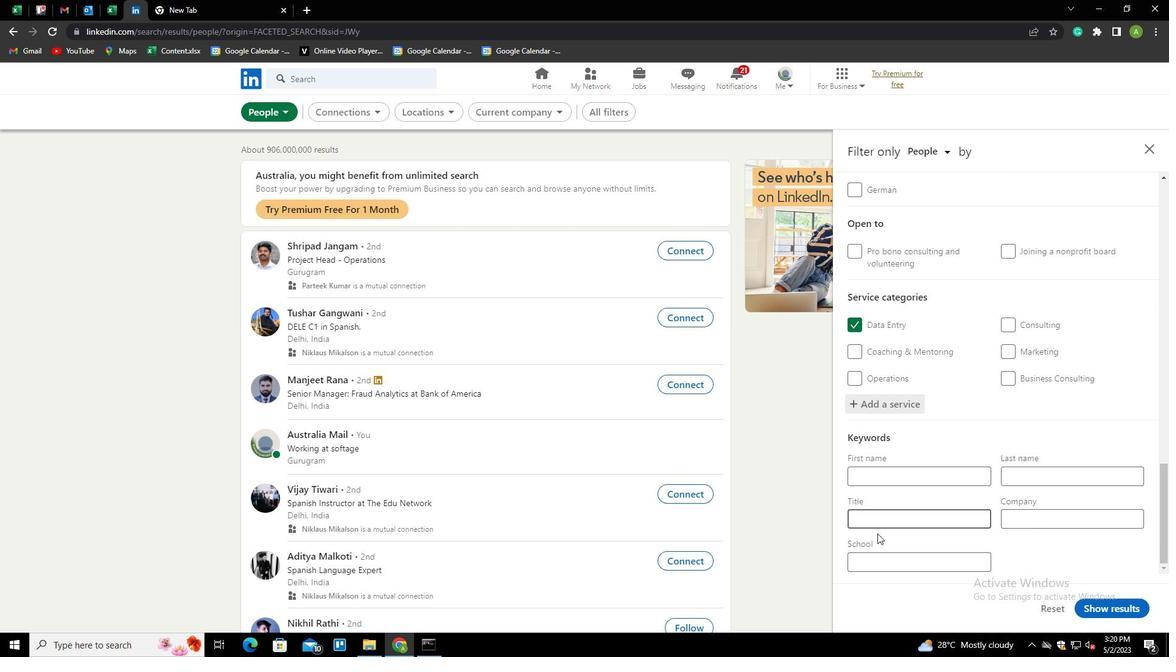 
Action: Mouse pressed left at (884, 518)
Screenshot: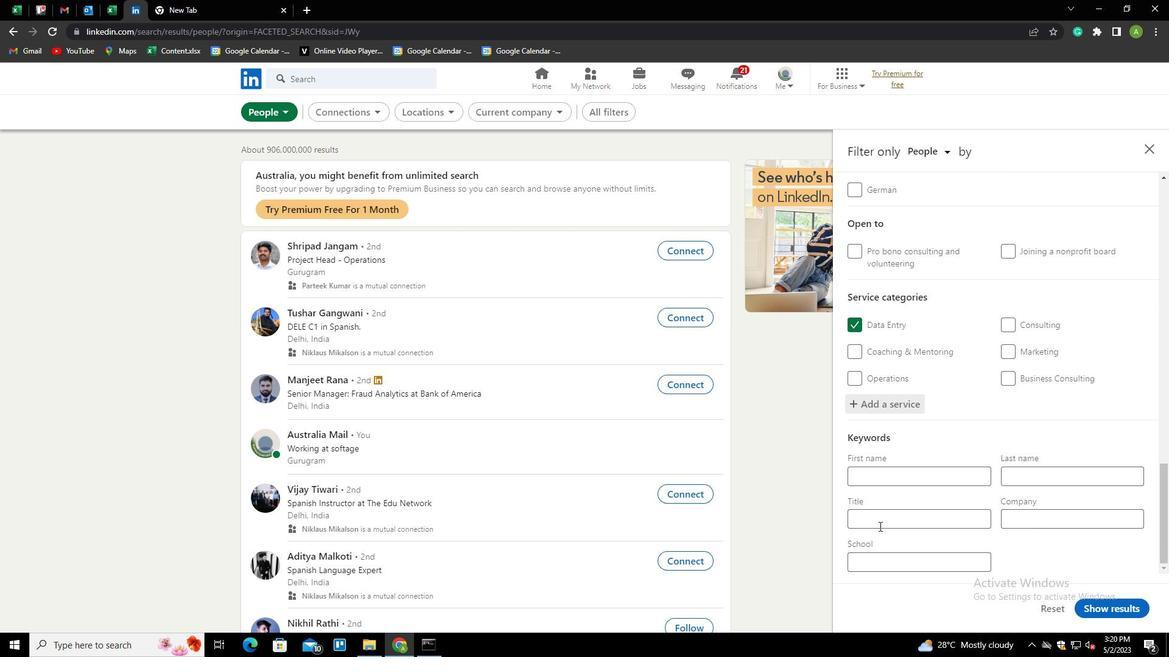 
Action: Key pressed <Key.shift>SALES<Key.space><Key.shift>ASSOCIATE
Screenshot: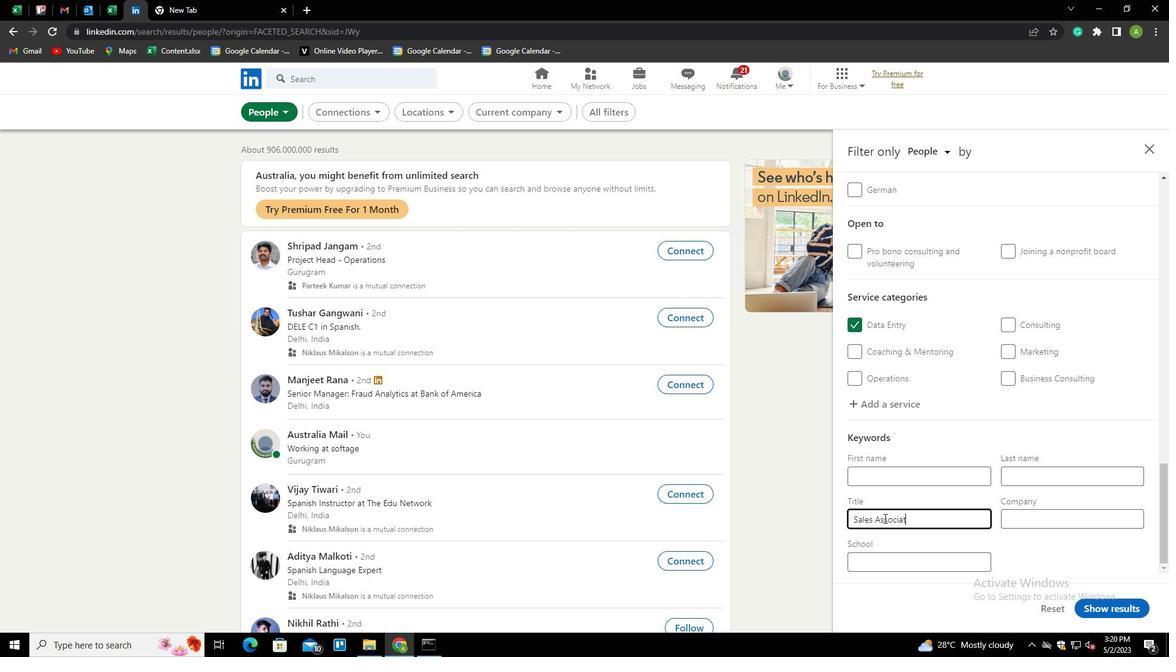 
Action: Mouse moved to (1019, 555)
Screenshot: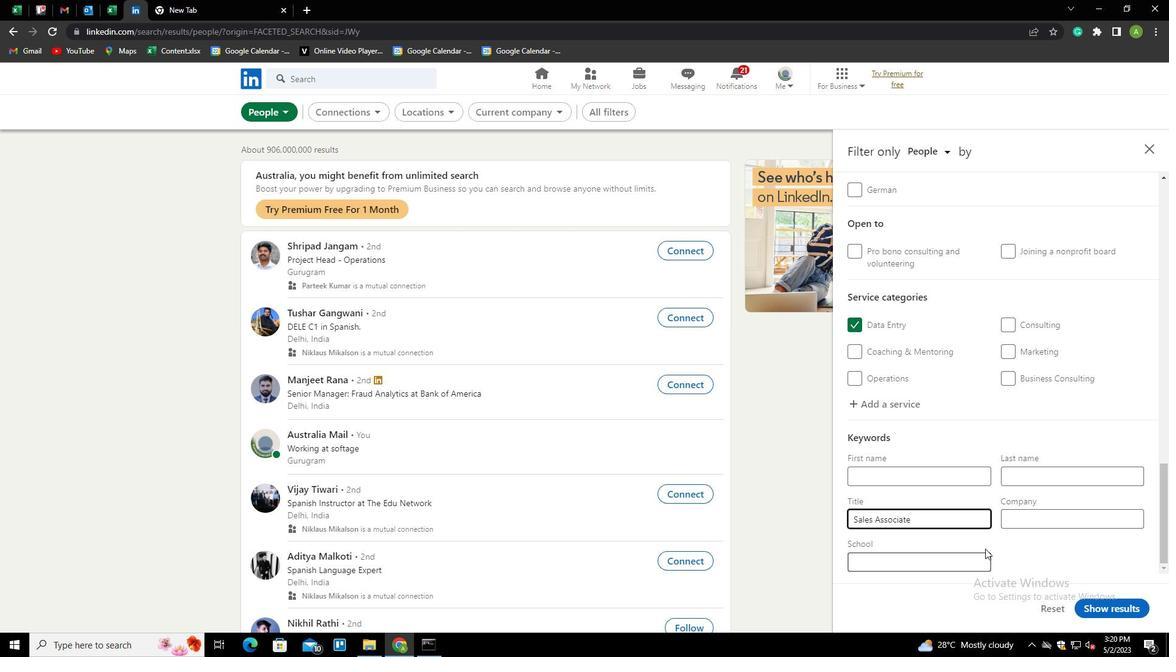 
Action: Mouse pressed left at (1019, 555)
Screenshot: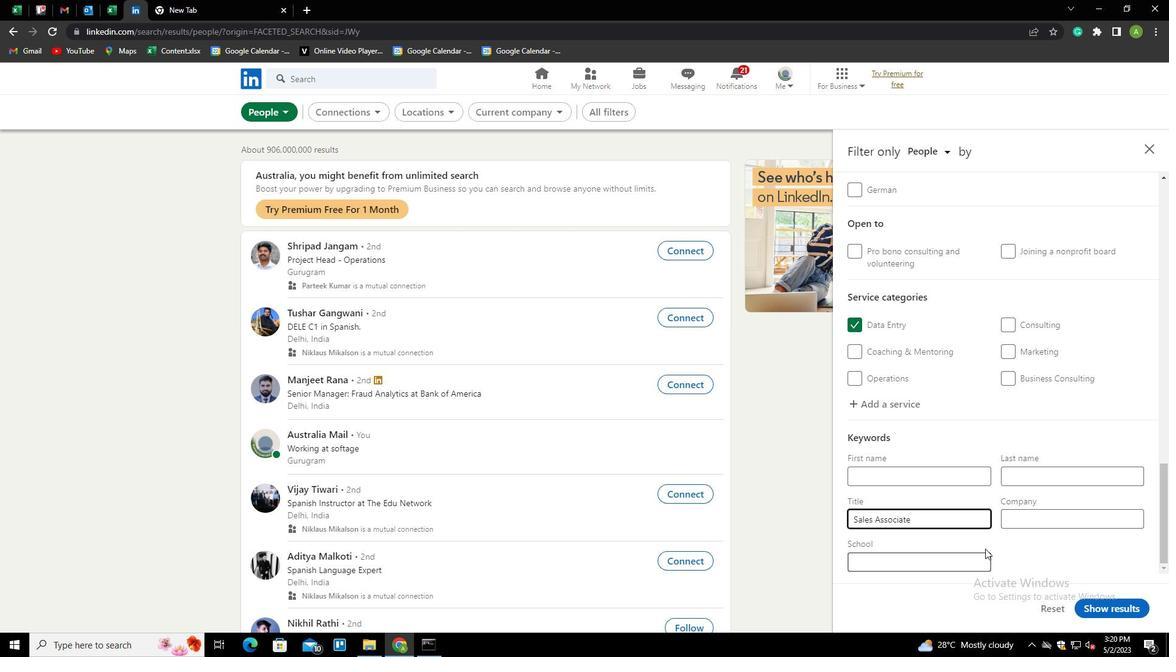 
Action: Mouse moved to (1116, 612)
Screenshot: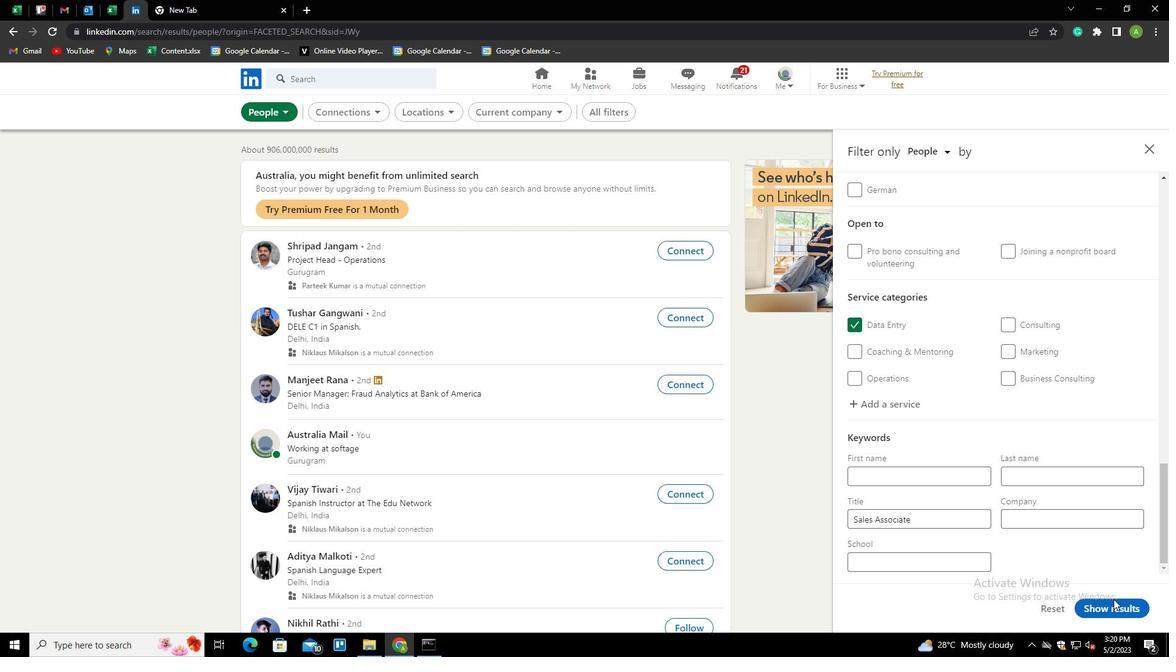 
Action: Mouse pressed left at (1116, 612)
Screenshot: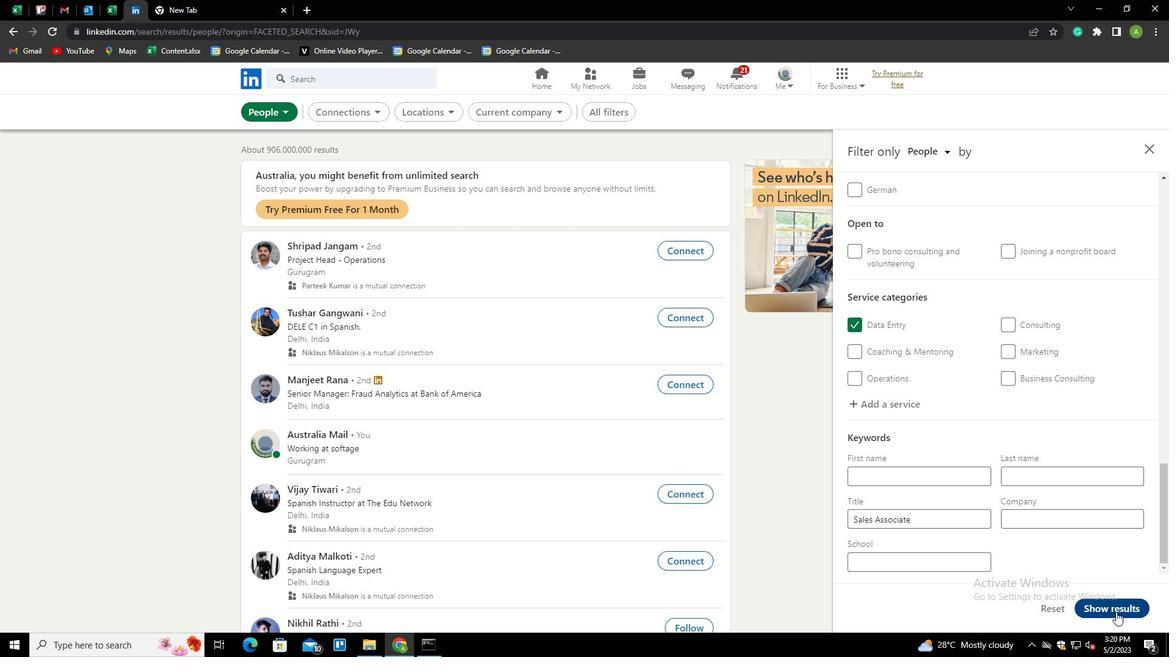 
